 Task: Add an event with the title Second Client Appreciation Networking Event: Cocktail Reception and Relationship Building, date '2023/11/20', time 8:30 AM to 10:30 AMand add a description: Reviewing the creative elements of the campaign, such as visuals, copywriting, branding, and overall design. This involves evaluating their effectiveness in capturing attention, conveying the intended message, and creating a memorable brand impression., put the event into Green category . Add location for the event as: 987 Lalaria Beach, Skiathos, Greece, logged in from the account softage.10@softage.netand send the event invitation to softage.3@softage.net and softage.4@softage.net. Set a reminder for the event At time of event
Action: Mouse moved to (97, 124)
Screenshot: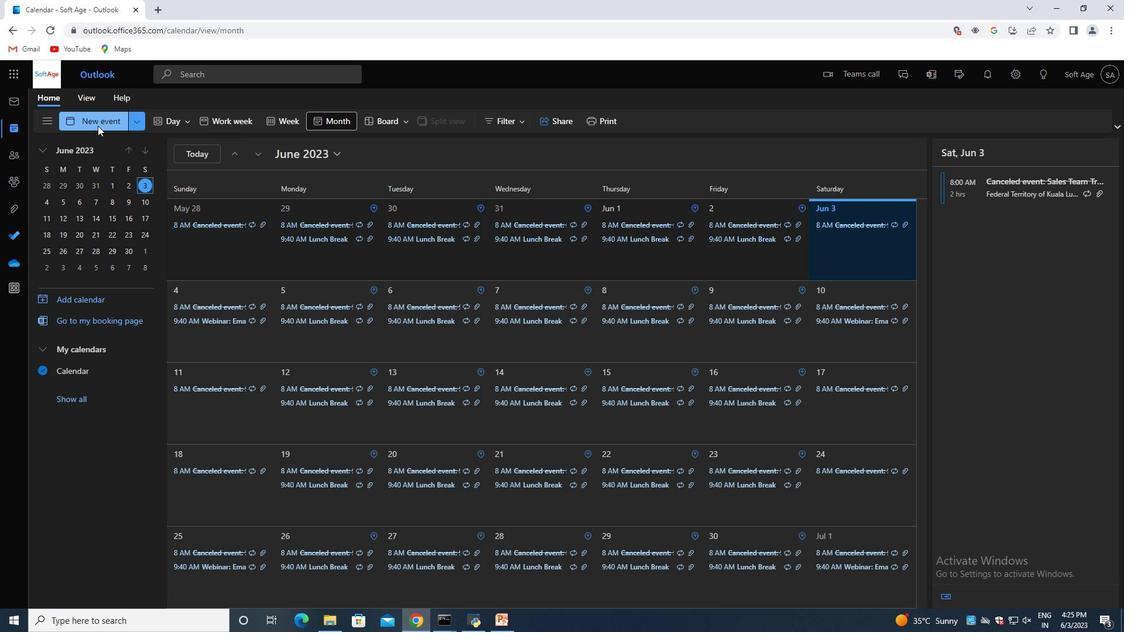 
Action: Mouse pressed left at (97, 124)
Screenshot: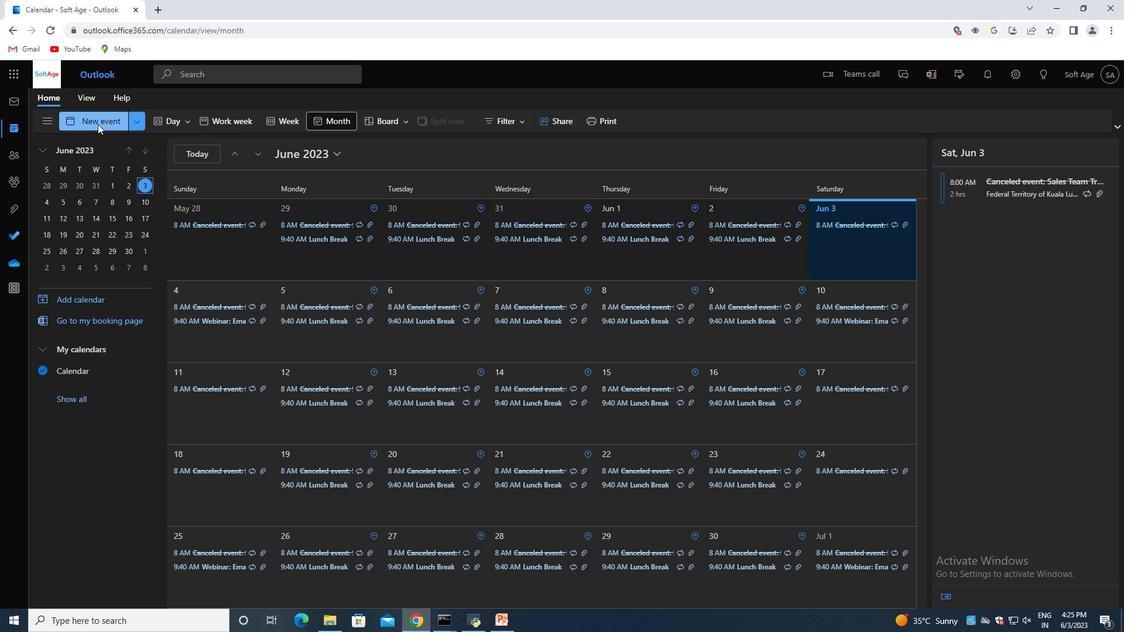
Action: Mouse moved to (297, 192)
Screenshot: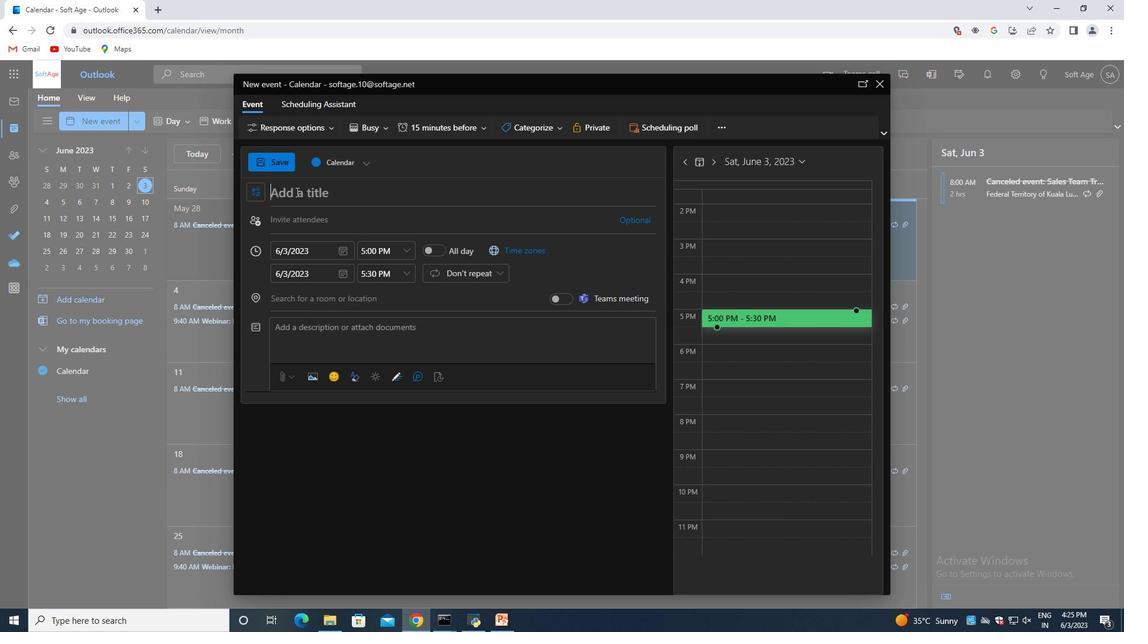 
Action: Mouse pressed left at (297, 192)
Screenshot: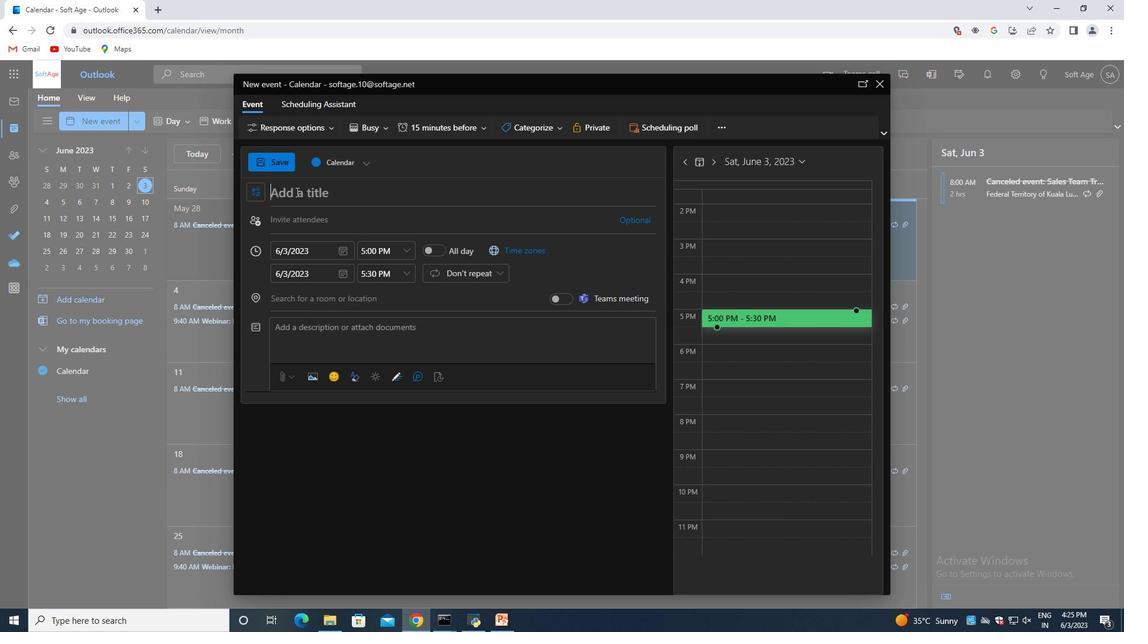 
Action: Key pressed <Key.shift>Second<Key.space><Key.shift><Key.shift>Client<Key.space><Key.shift>Appreciation<Key.space><Key.shift>Networking<Key.space><Key.shift><Key.shift><Key.shift>Event<Key.shift_r>:<Key.space><Key.shift>Cocktail<Key.space><Key.shift>Reception<Key.space>and<Key.space><Key.shift>Relationship<Key.space><Key.shift>Building
Screenshot: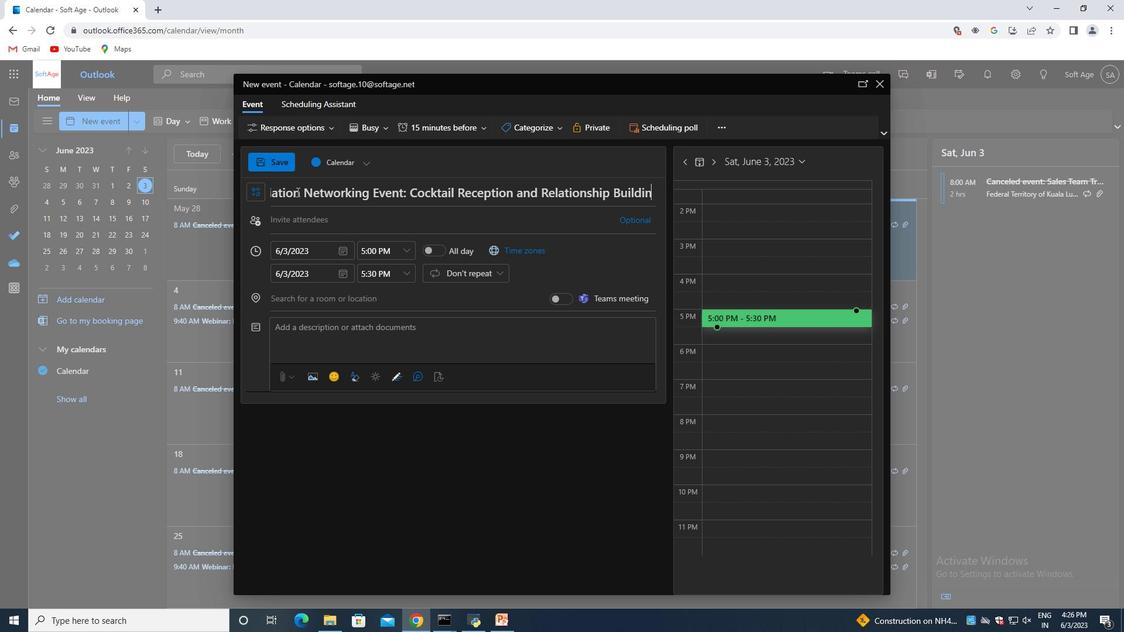 
Action: Mouse moved to (343, 252)
Screenshot: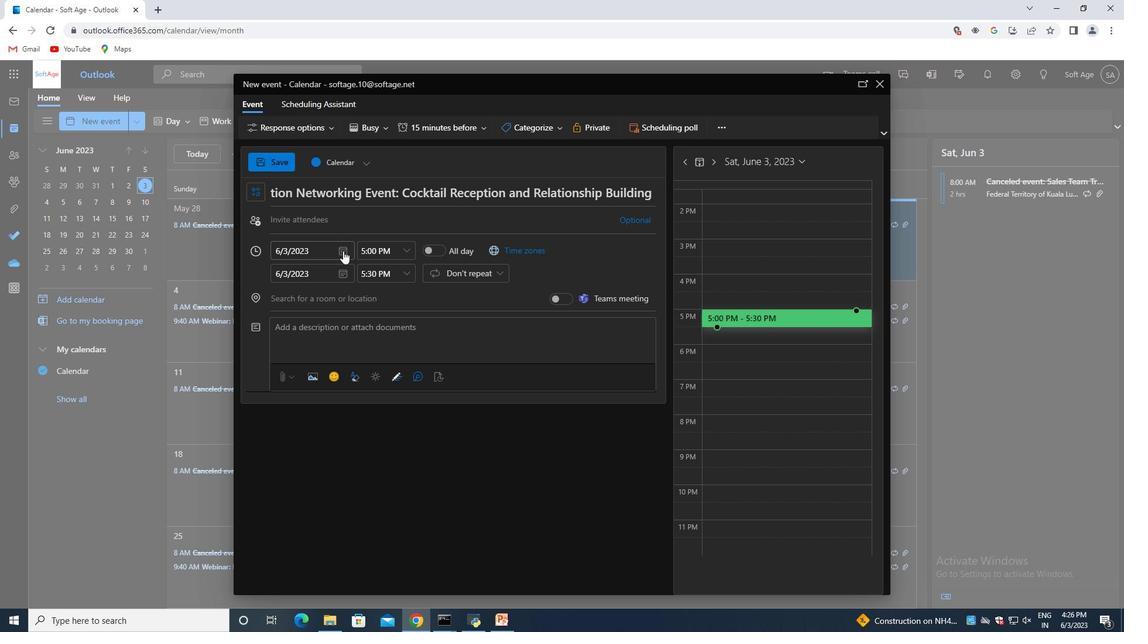 
Action: Mouse pressed left at (343, 252)
Screenshot: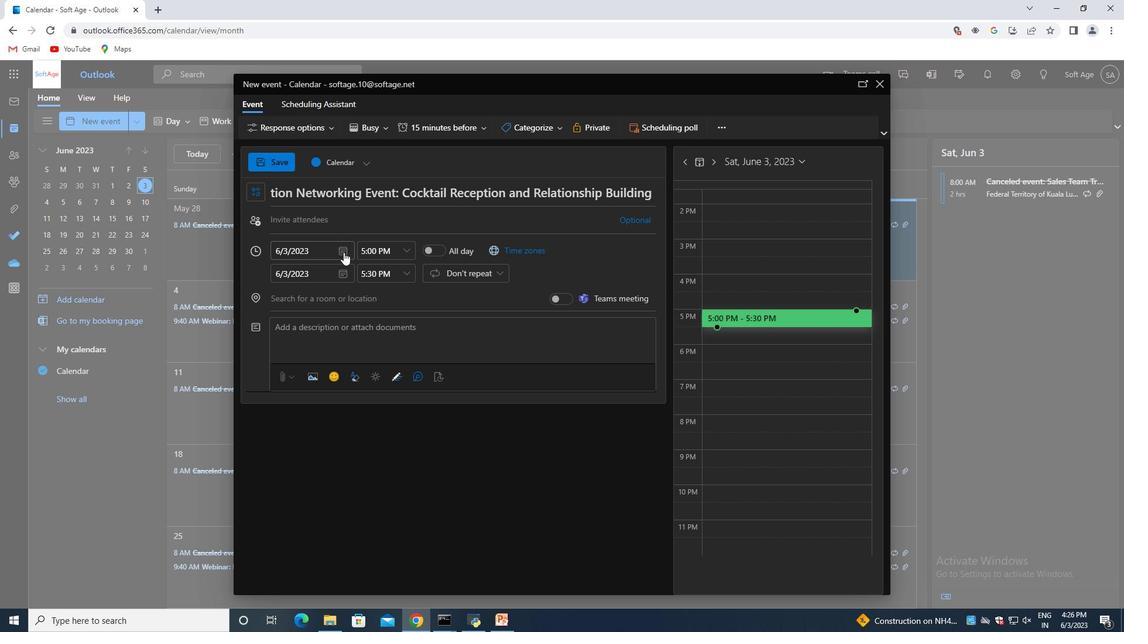 
Action: Mouse moved to (386, 274)
Screenshot: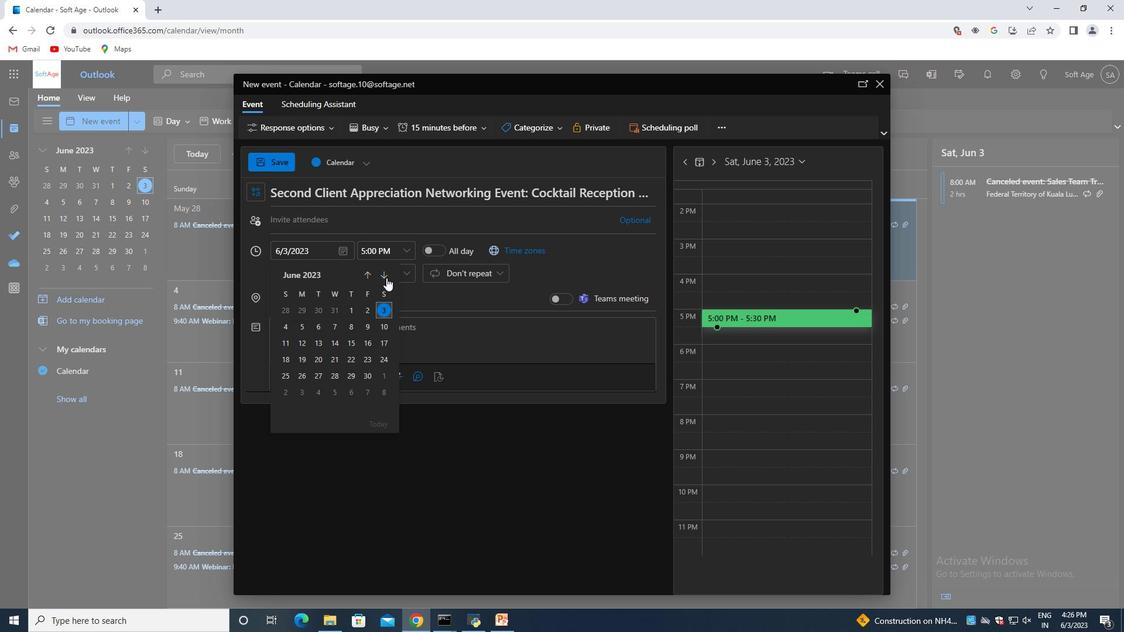 
Action: Mouse pressed left at (386, 274)
Screenshot: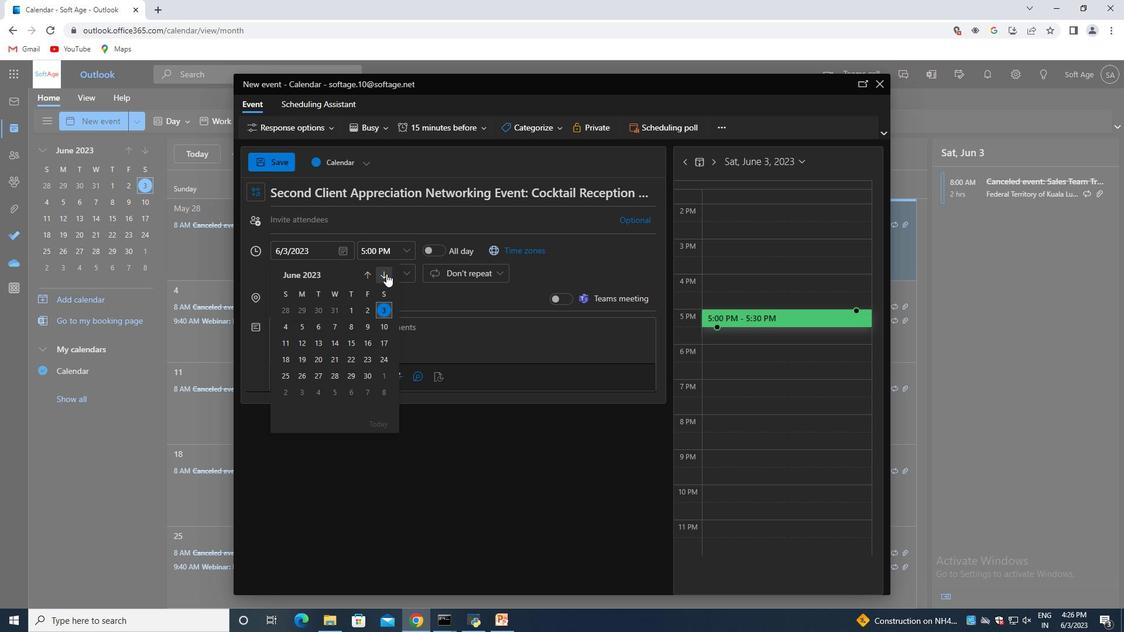 
Action: Mouse pressed left at (386, 274)
Screenshot: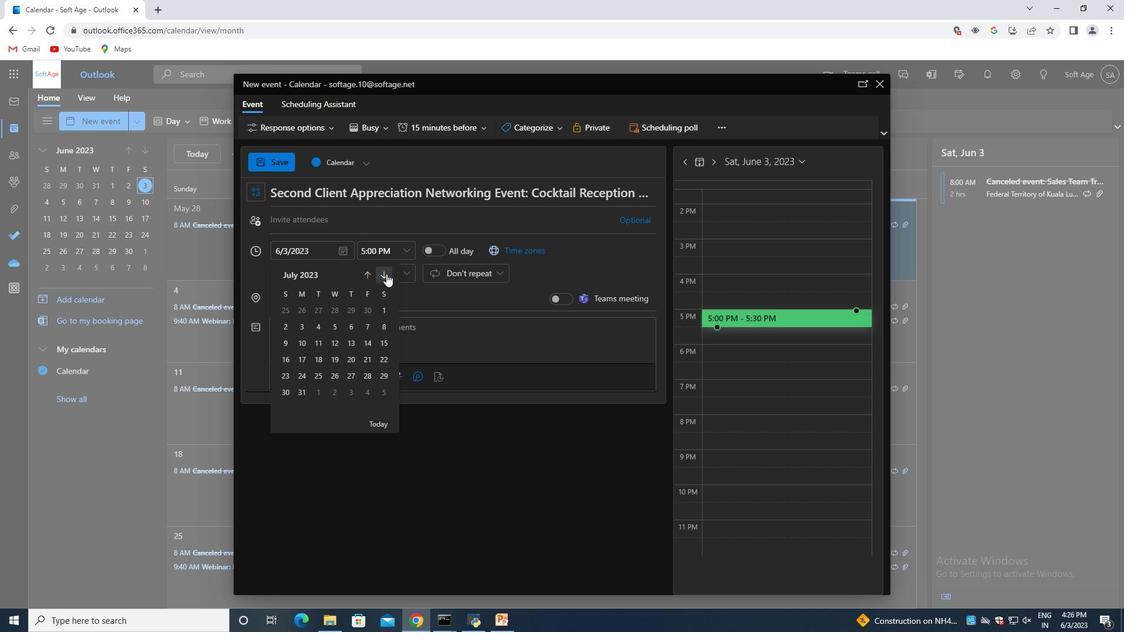 
Action: Mouse pressed left at (386, 274)
Screenshot: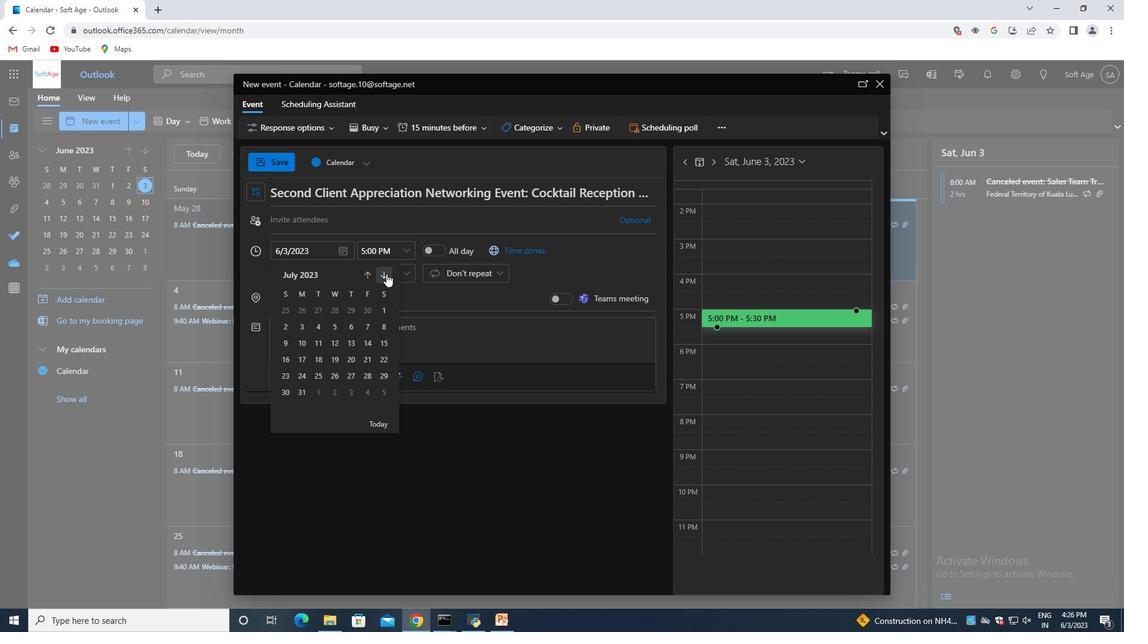 
Action: Mouse pressed left at (386, 274)
Screenshot: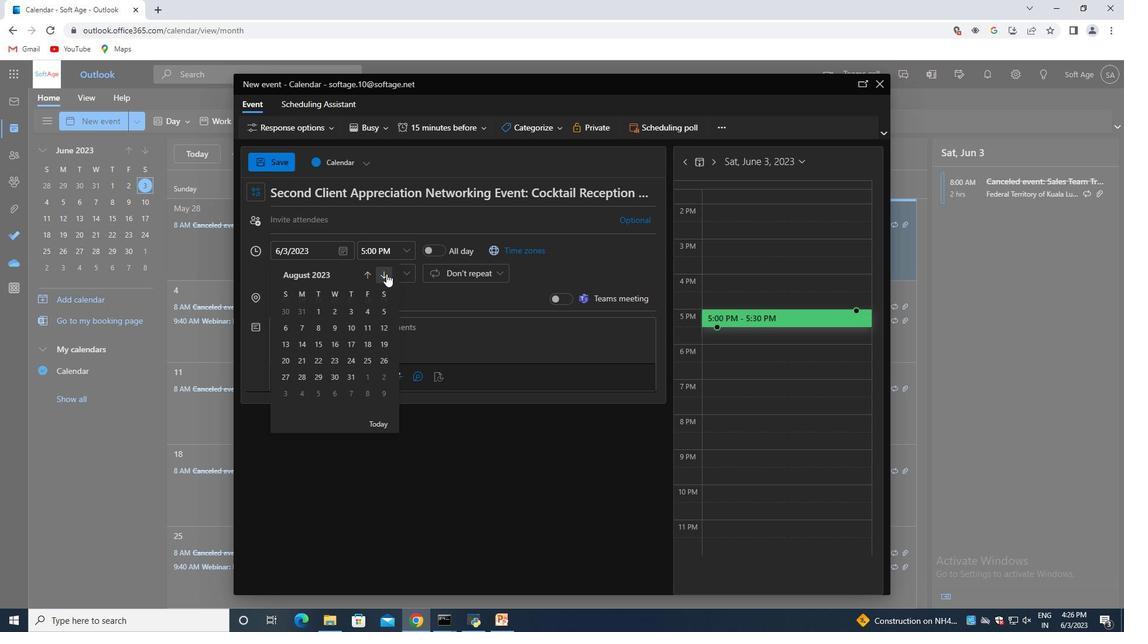 
Action: Mouse pressed left at (386, 274)
Screenshot: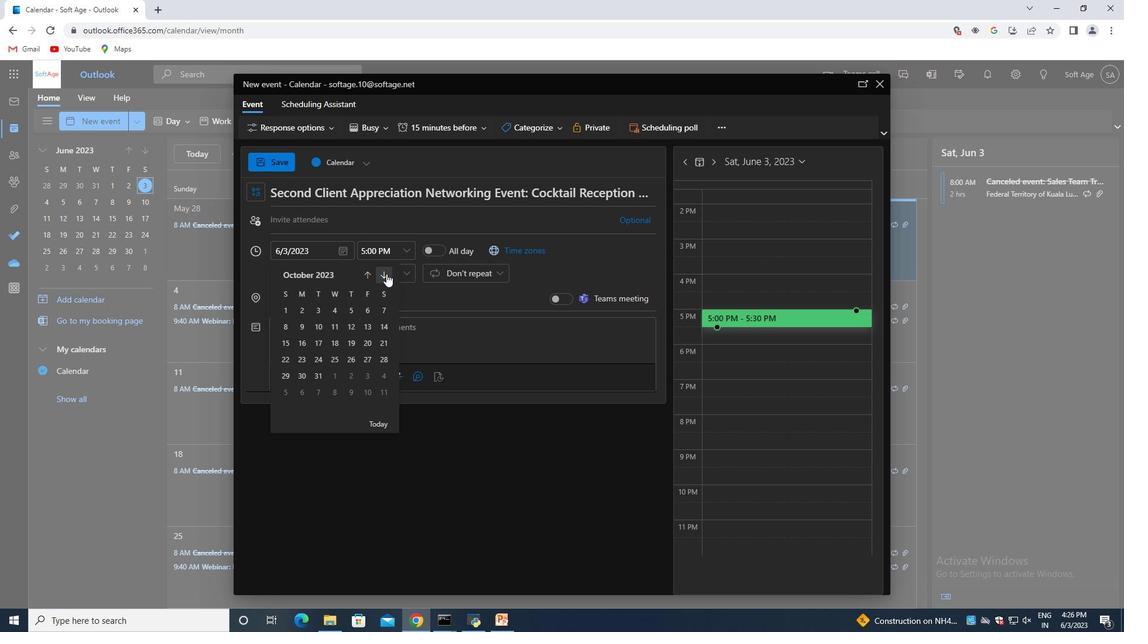 
Action: Mouse moved to (304, 363)
Screenshot: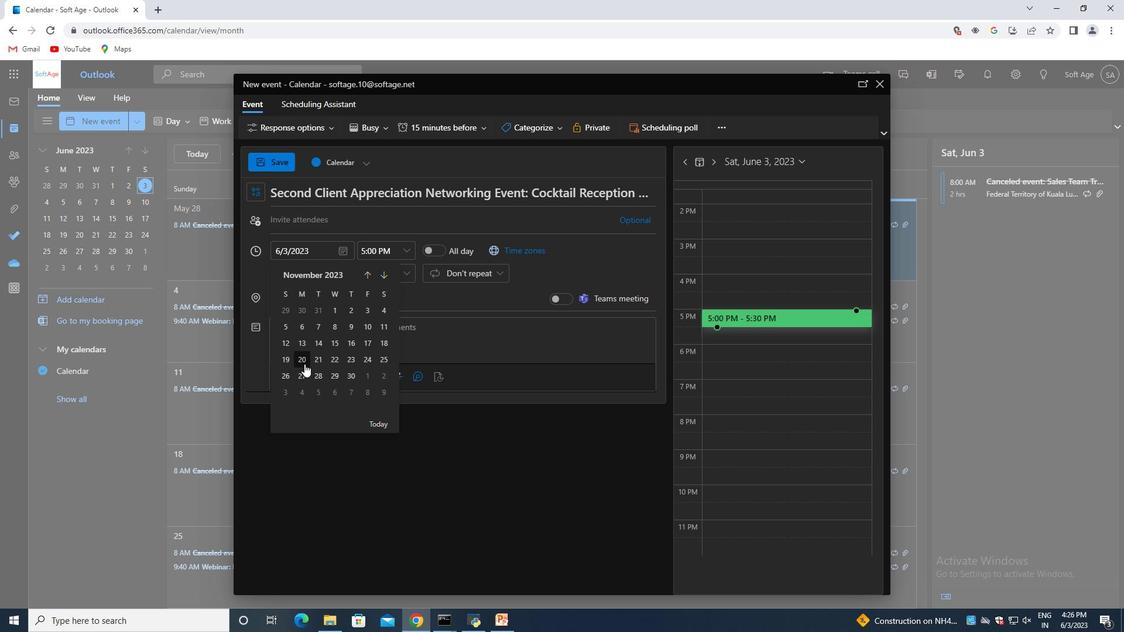 
Action: Mouse pressed left at (304, 363)
Screenshot: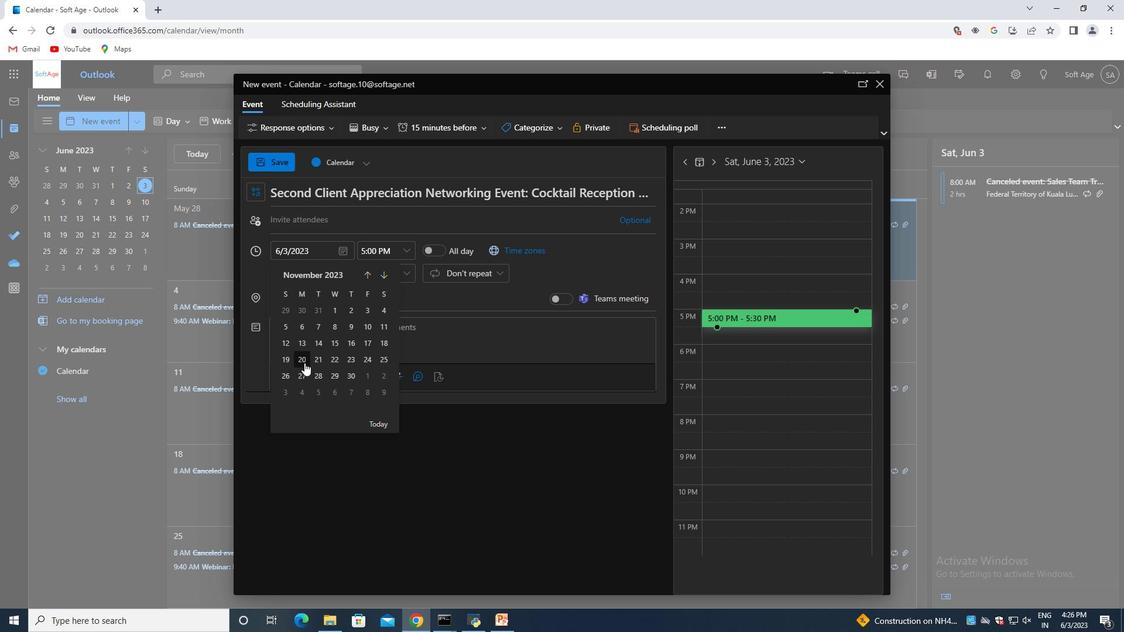 
Action: Mouse moved to (404, 253)
Screenshot: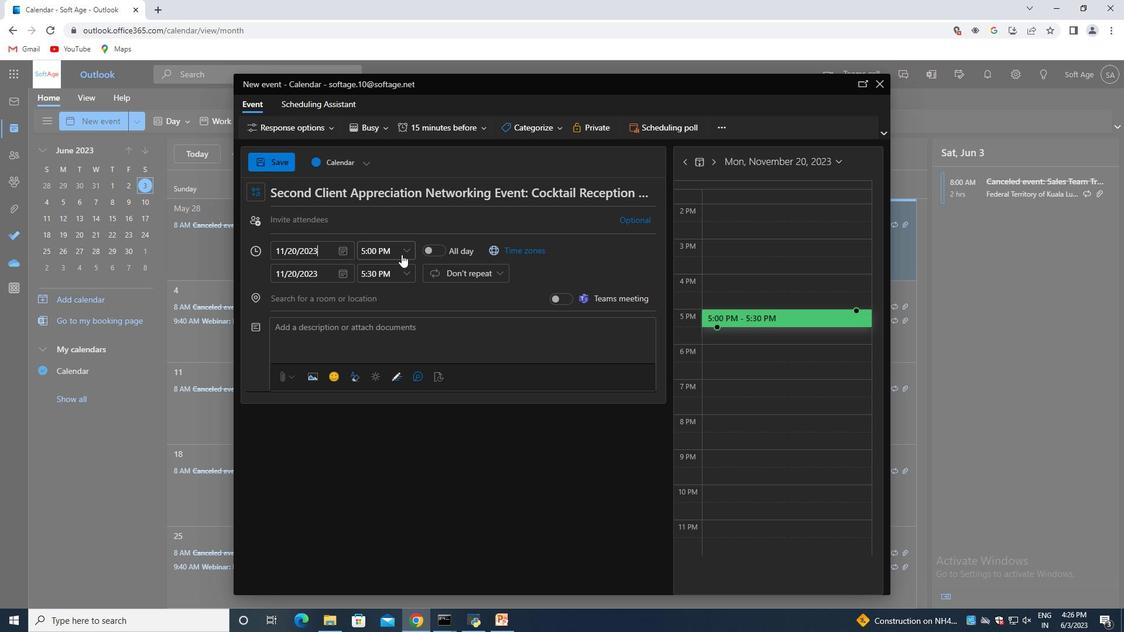 
Action: Mouse pressed left at (404, 253)
Screenshot: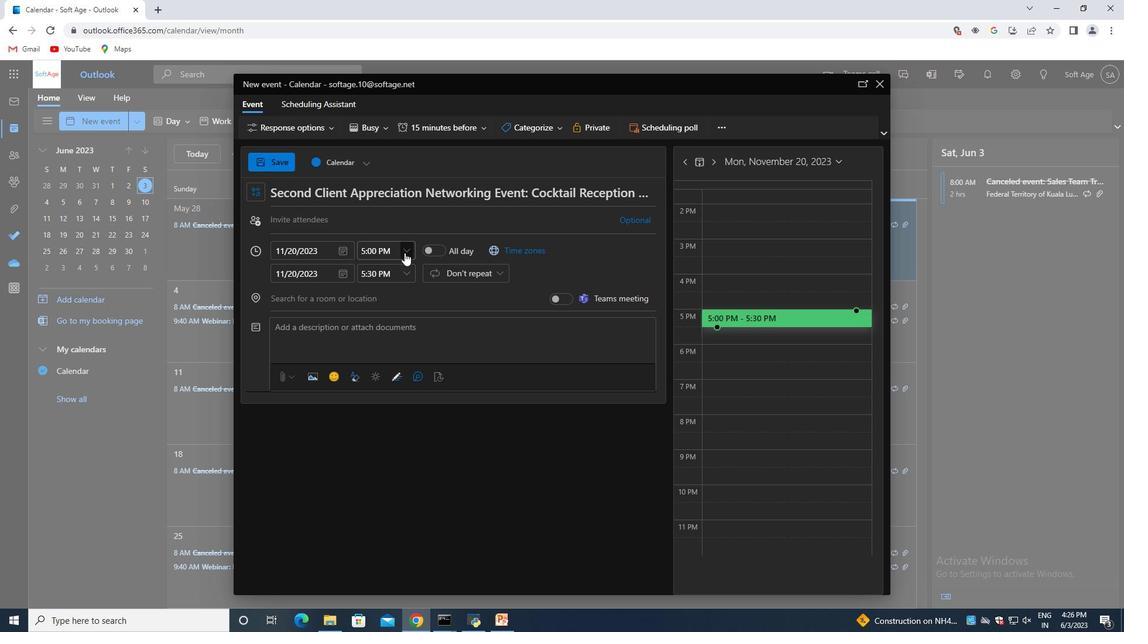 
Action: Mouse moved to (408, 308)
Screenshot: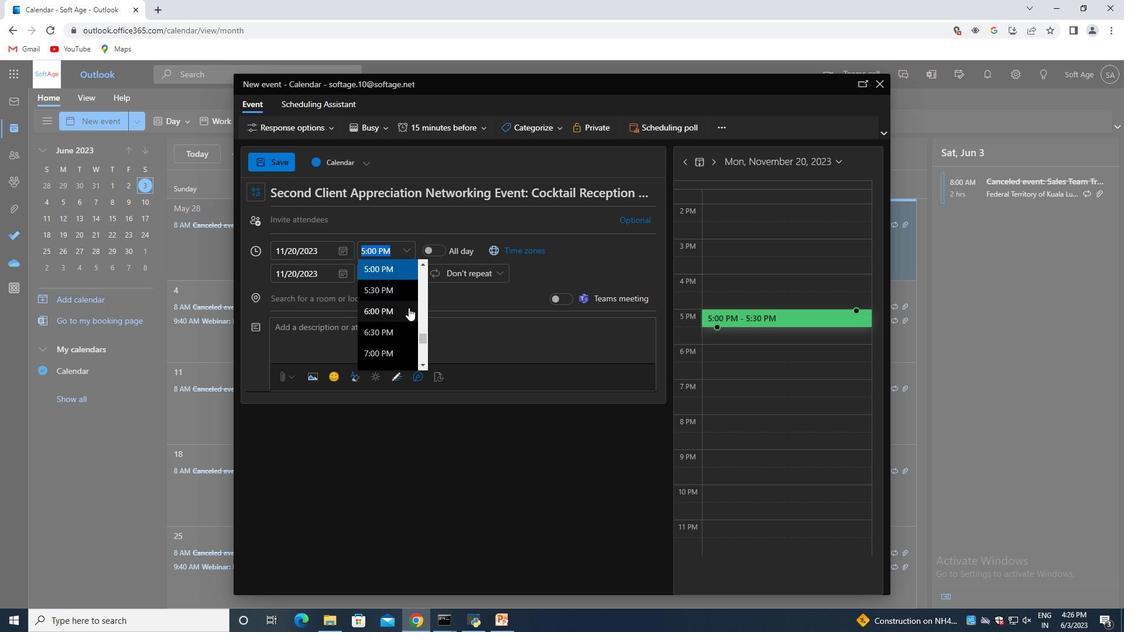 
Action: Mouse scrolled (408, 308) with delta (0, 0)
Screenshot: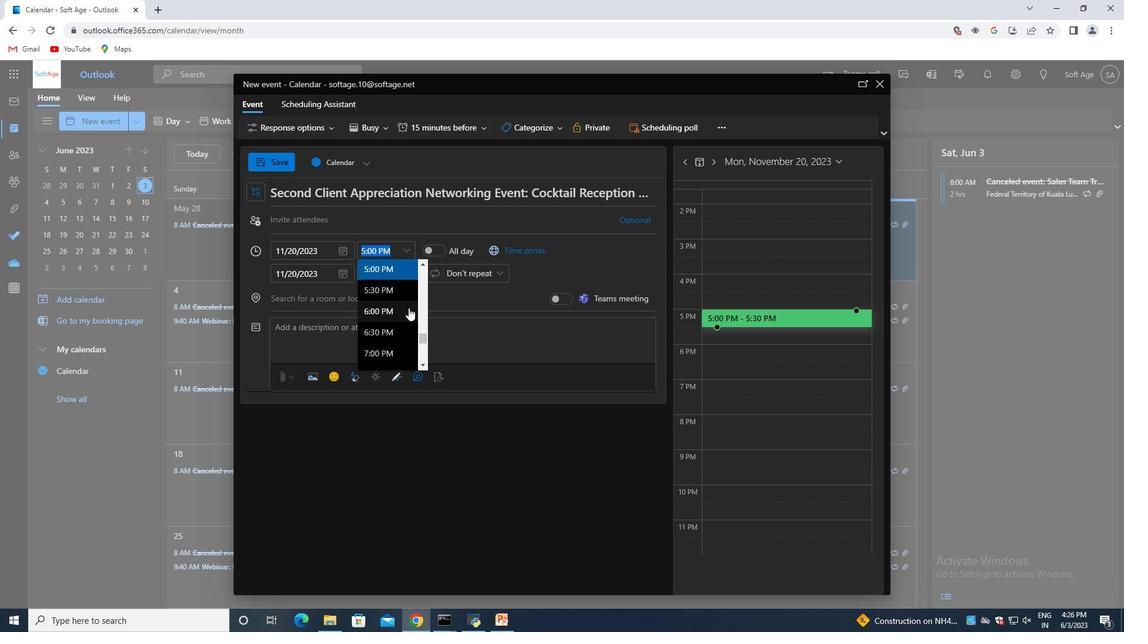 
Action: Mouse scrolled (408, 308) with delta (0, 0)
Screenshot: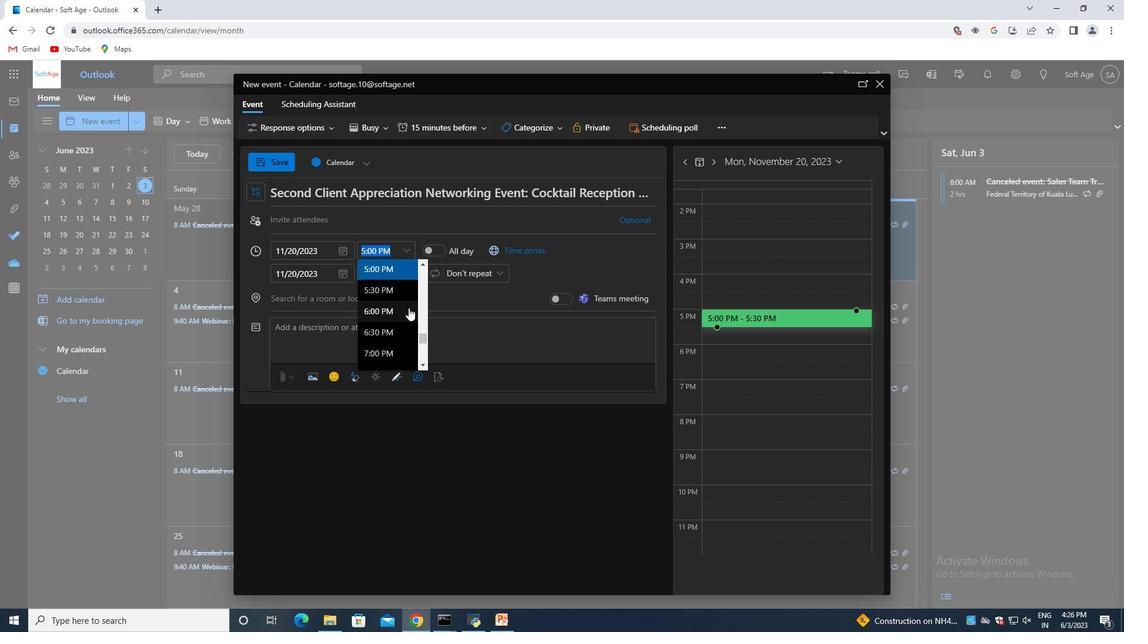 
Action: Mouse scrolled (408, 308) with delta (0, 0)
Screenshot: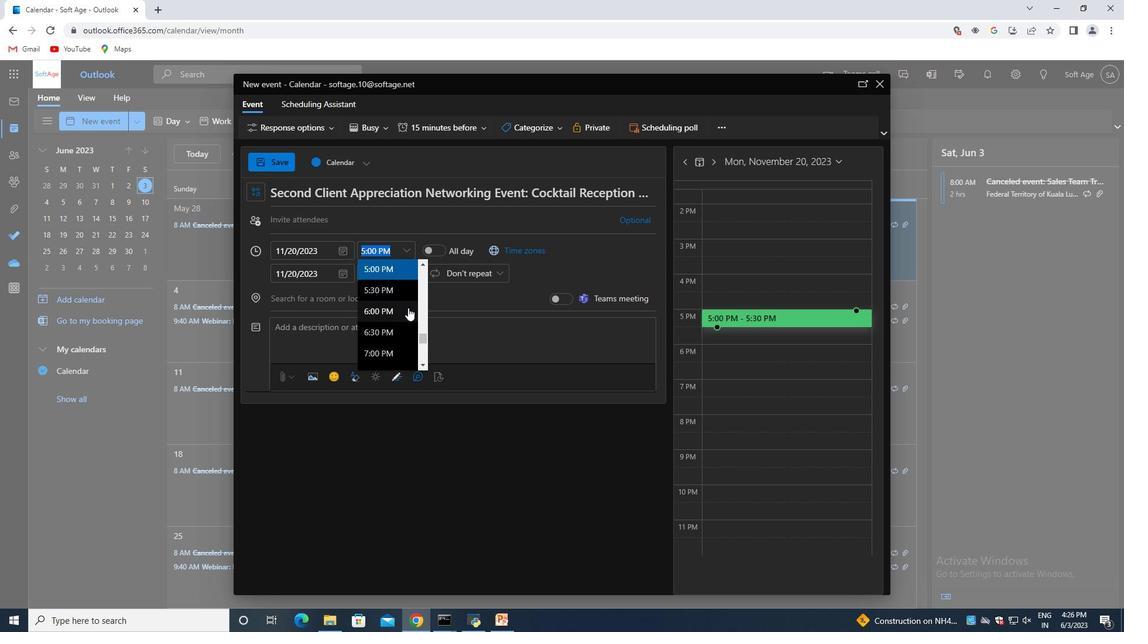 
Action: Mouse moved to (375, 299)
Screenshot: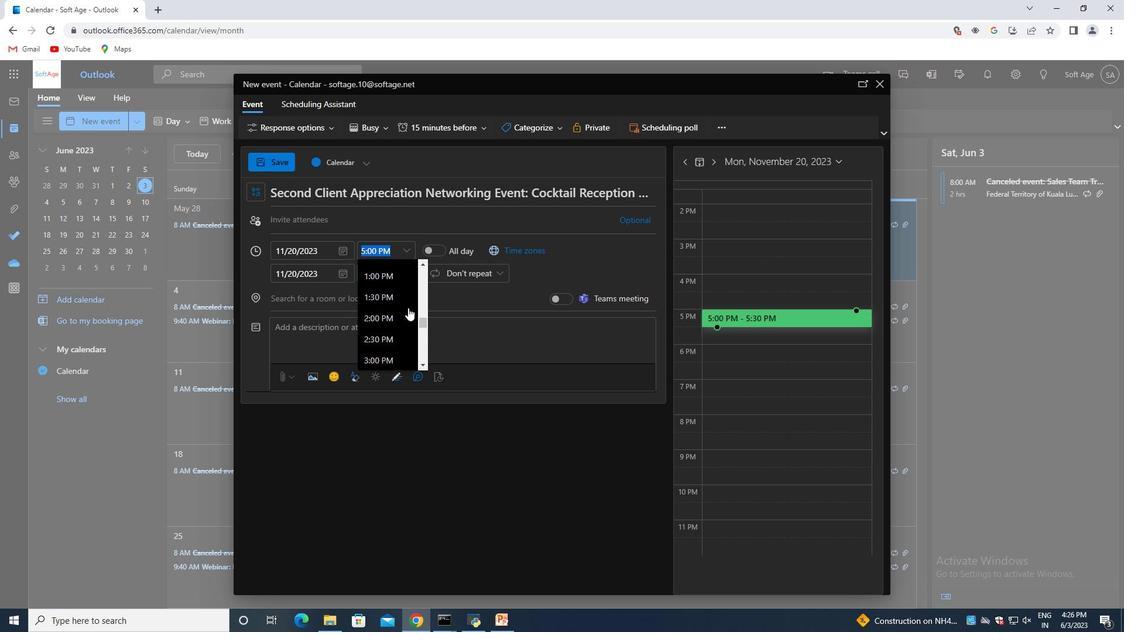 
Action: Mouse scrolled (375, 299) with delta (0, 0)
Screenshot: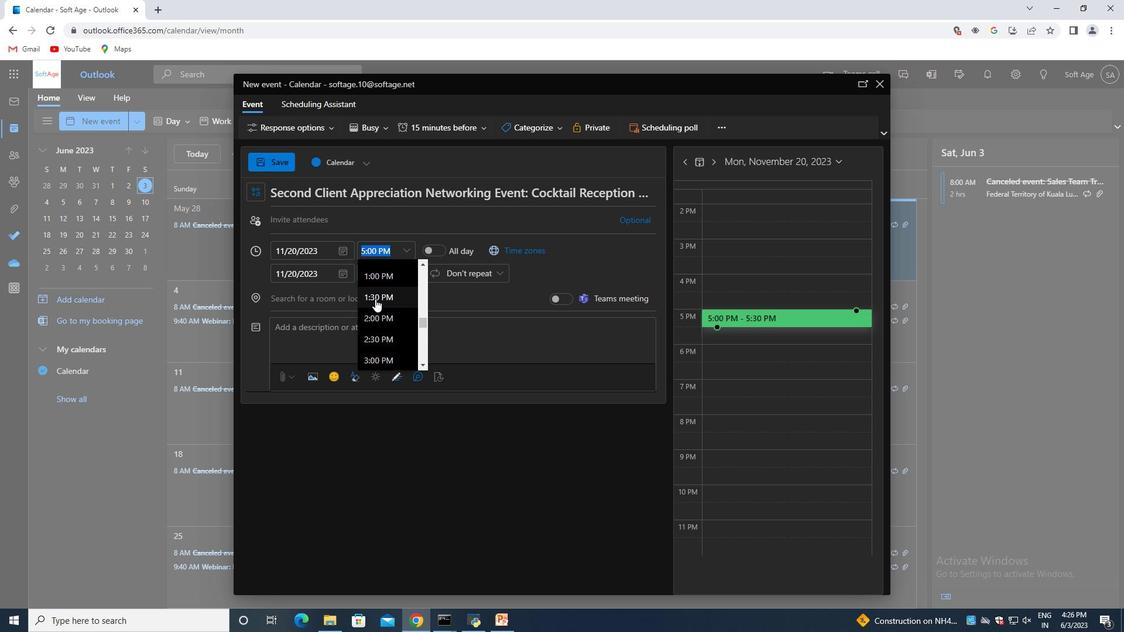 
Action: Mouse scrolled (375, 299) with delta (0, 0)
Screenshot: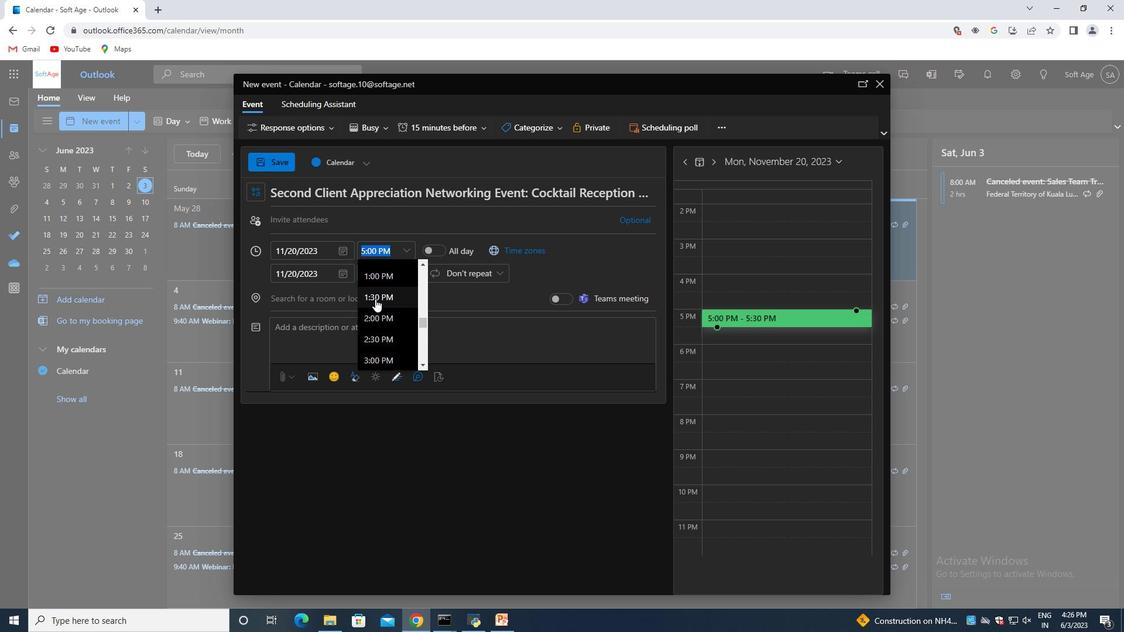 
Action: Mouse scrolled (375, 299) with delta (0, 0)
Screenshot: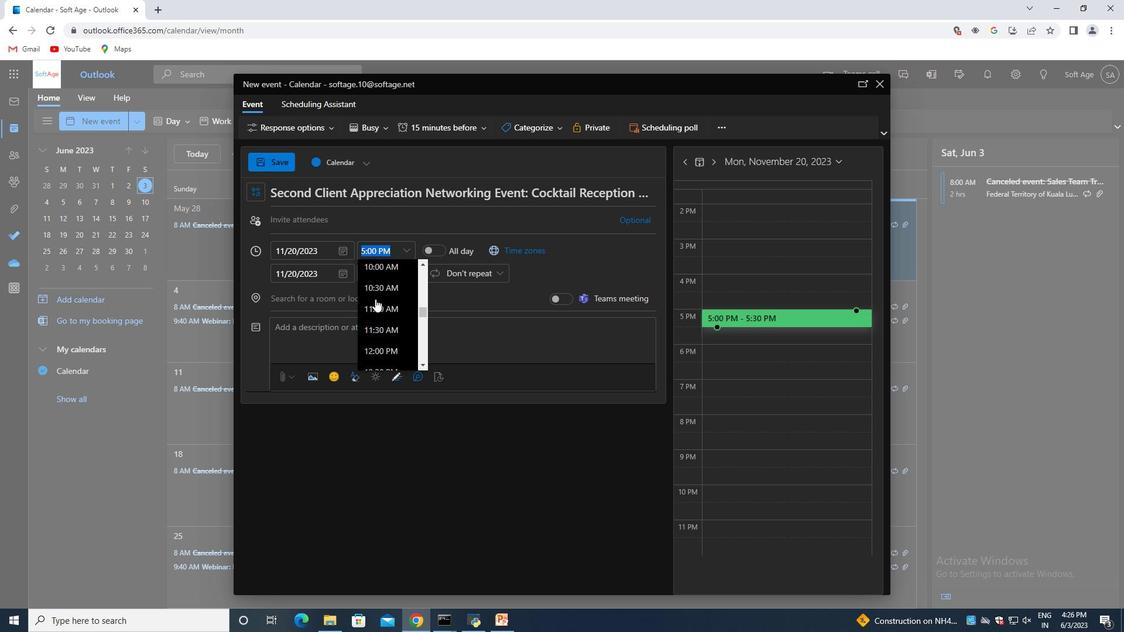
Action: Mouse scrolled (375, 299) with delta (0, 0)
Screenshot: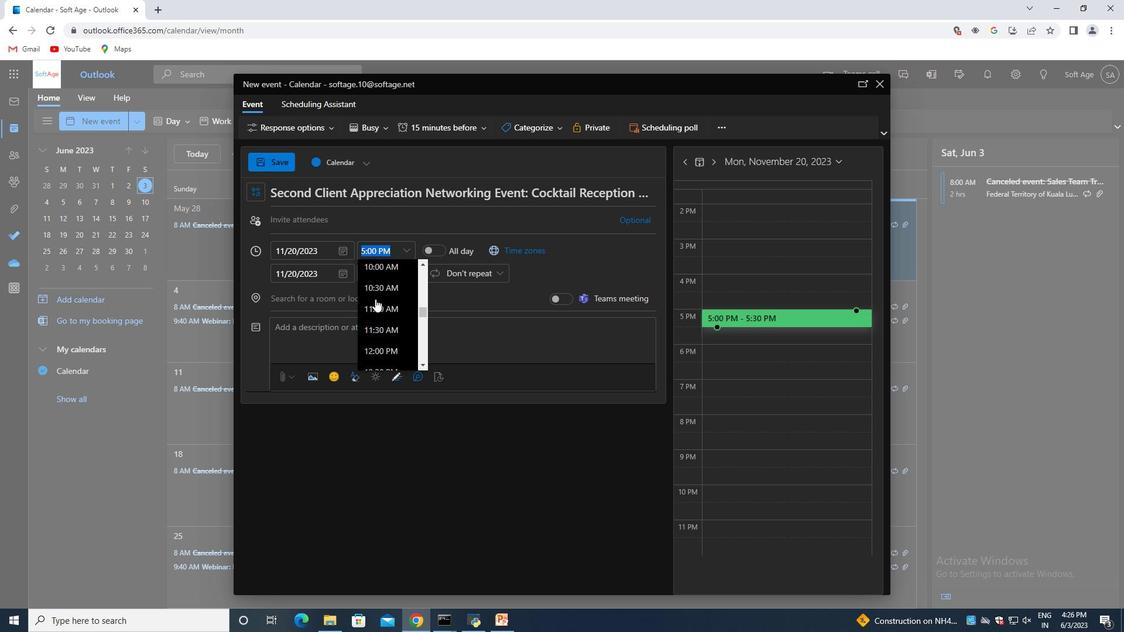 
Action: Mouse scrolled (375, 299) with delta (0, 0)
Screenshot: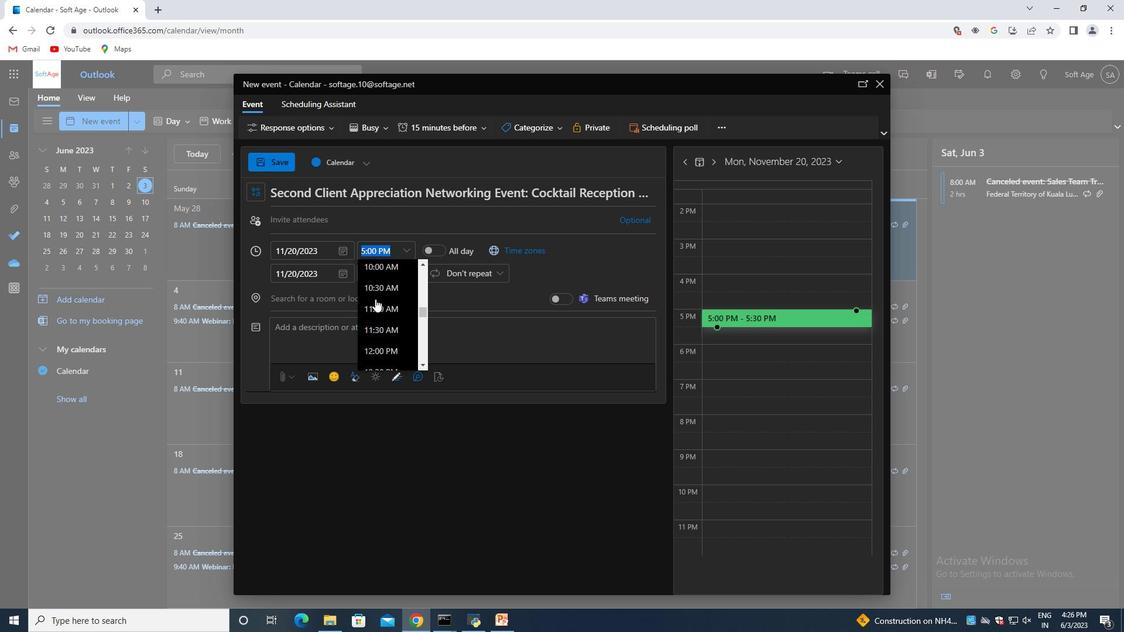 
Action: Mouse moved to (375, 299)
Screenshot: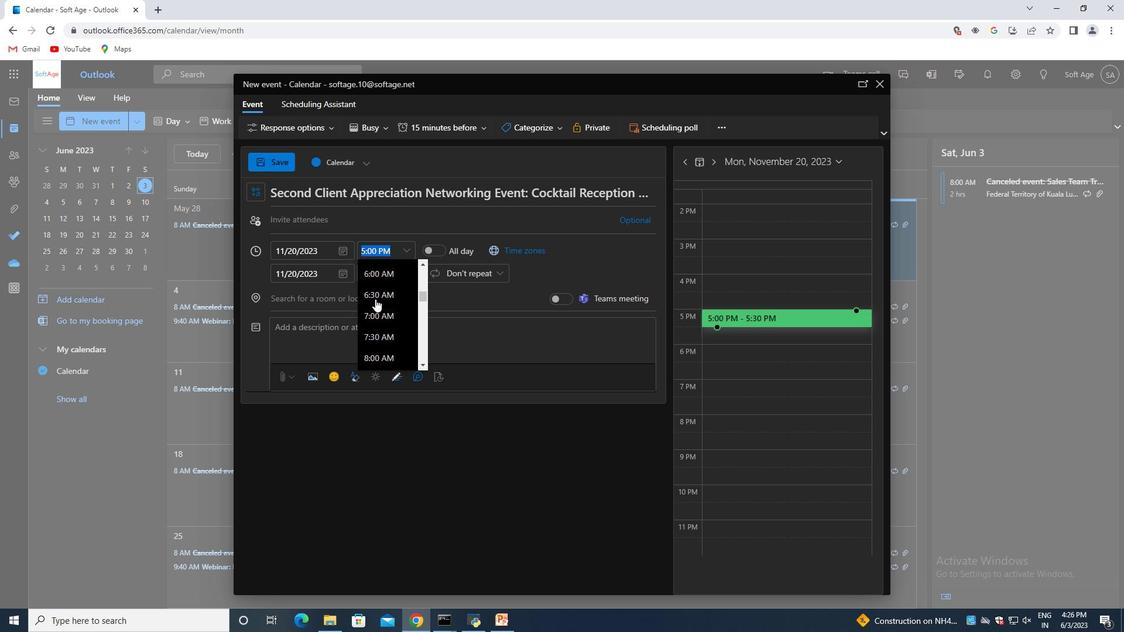 
Action: Mouse scrolled (375, 299) with delta (0, 0)
Screenshot: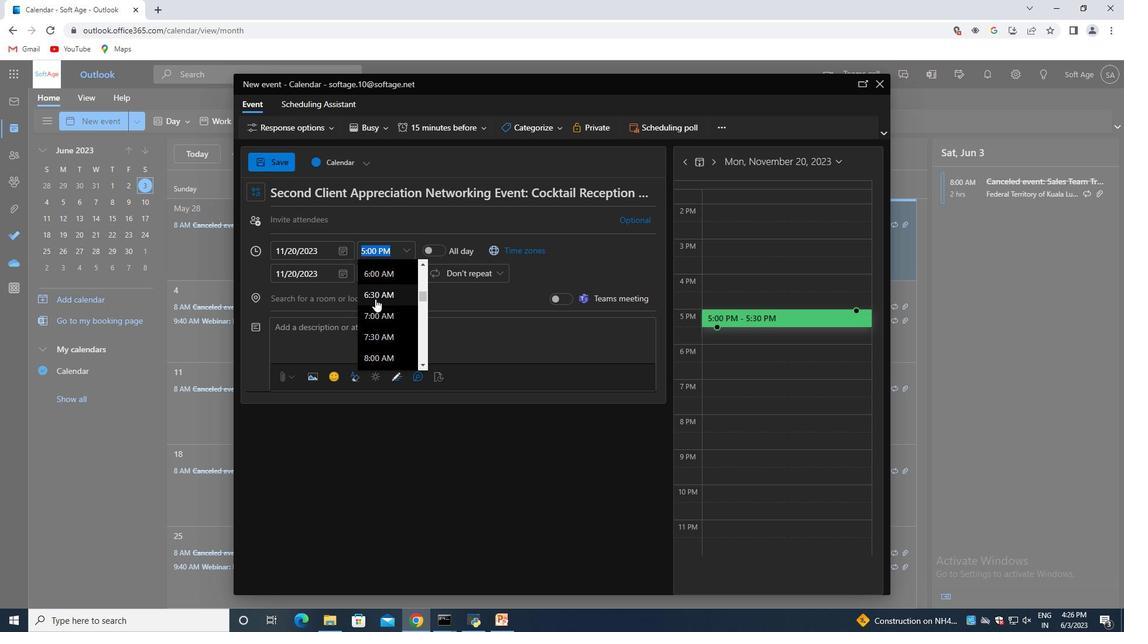 
Action: Mouse scrolled (375, 298) with delta (0, 0)
Screenshot: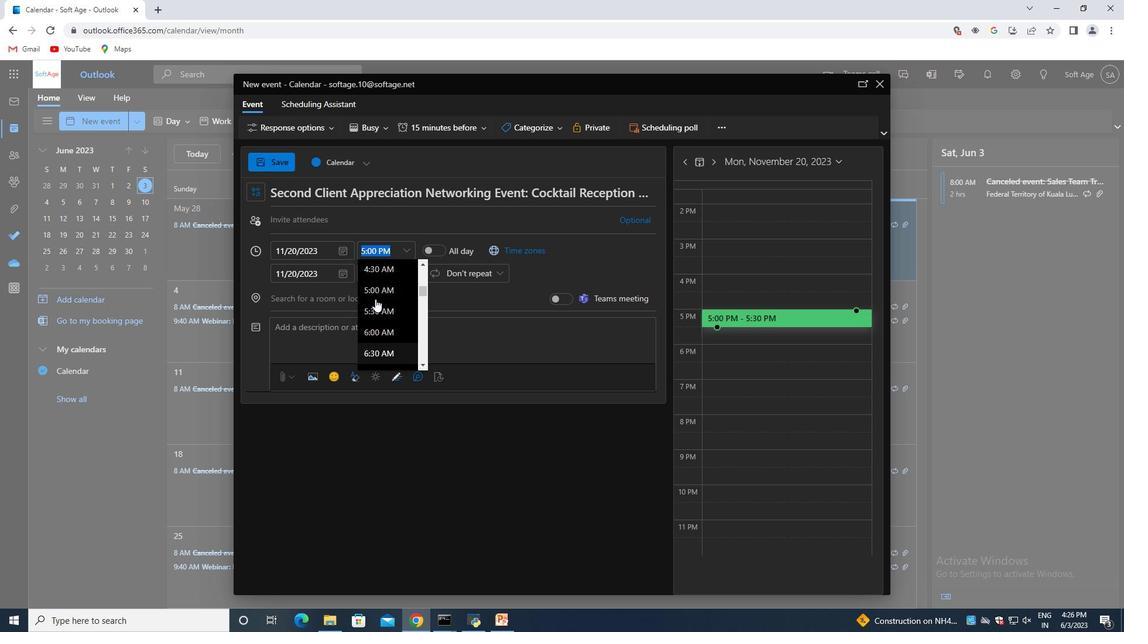 
Action: Mouse scrolled (375, 298) with delta (0, 0)
Screenshot: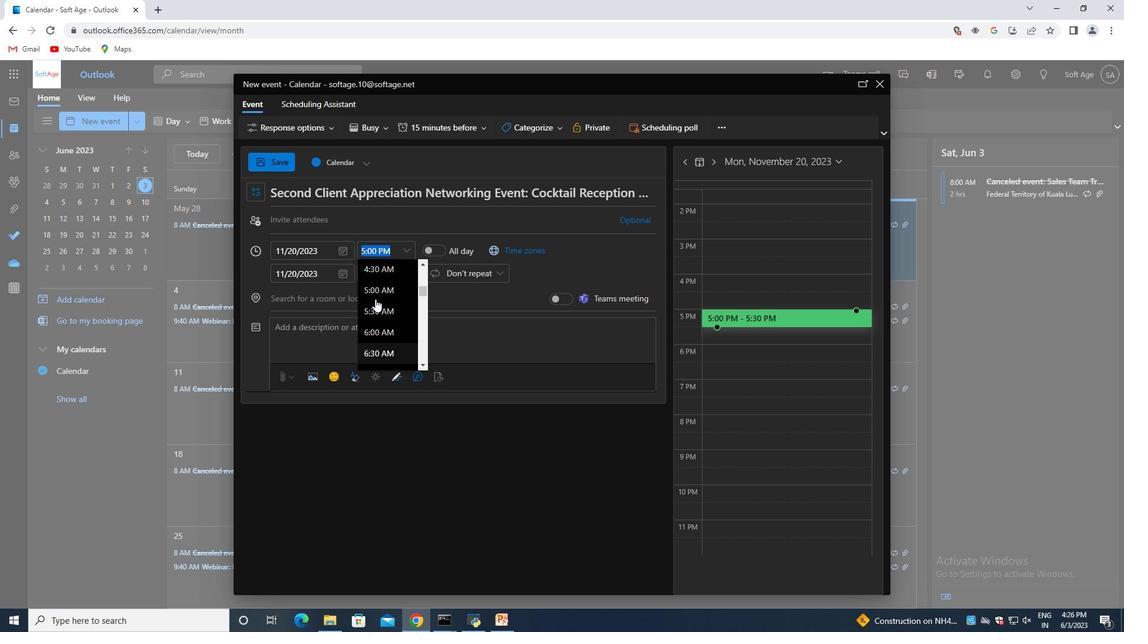 
Action: Mouse scrolled (375, 298) with delta (0, 0)
Screenshot: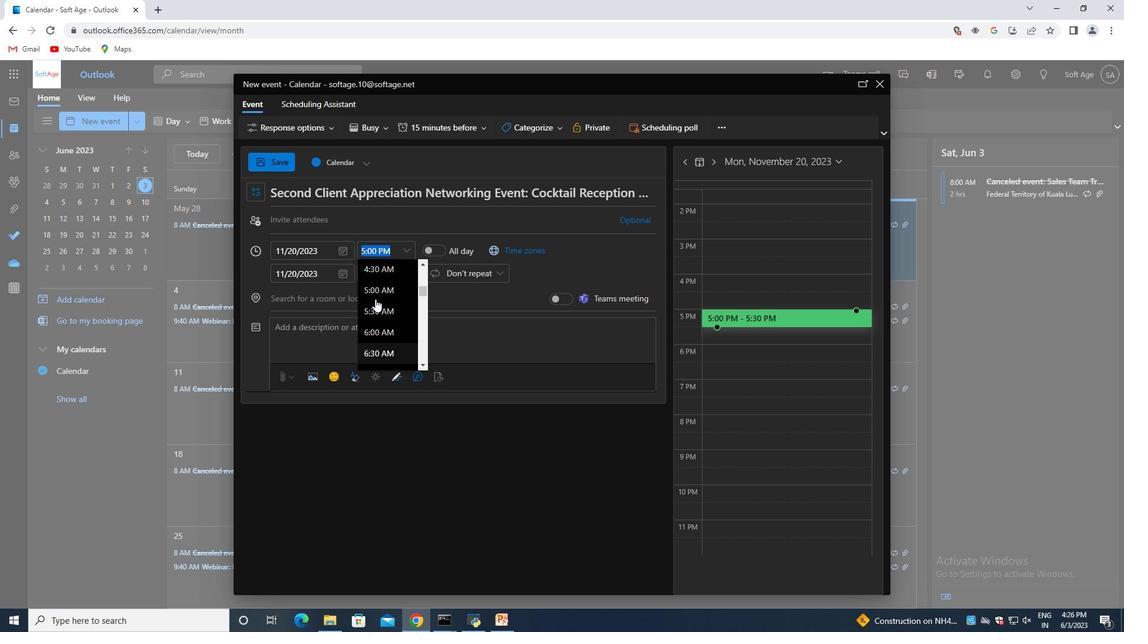 
Action: Mouse moved to (377, 292)
Screenshot: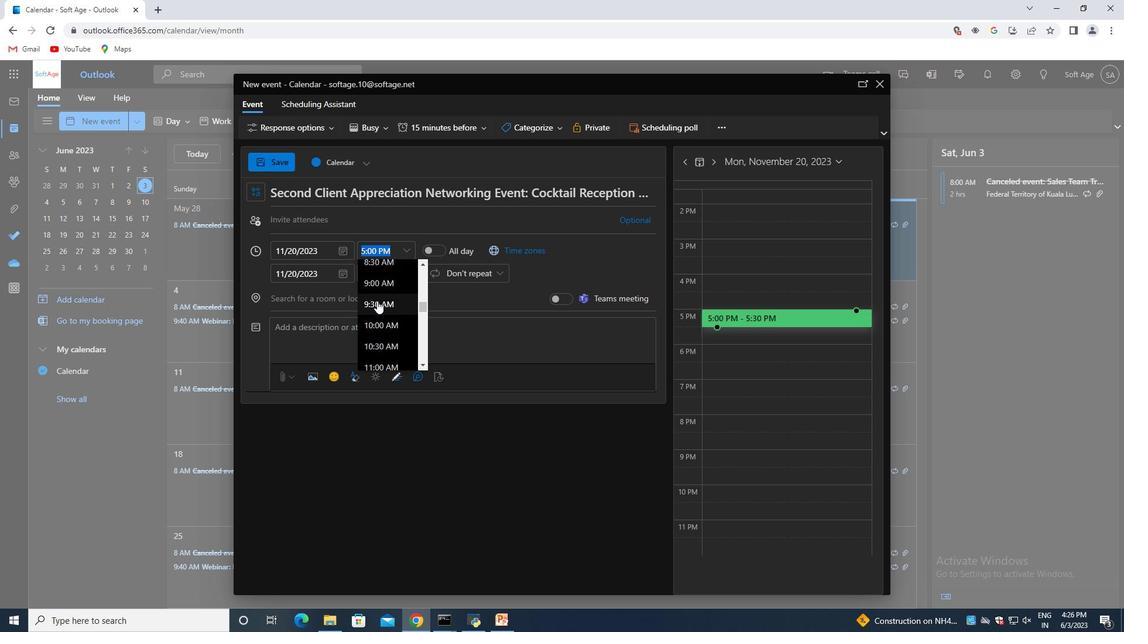 
Action: Mouse scrolled (377, 292) with delta (0, 0)
Screenshot: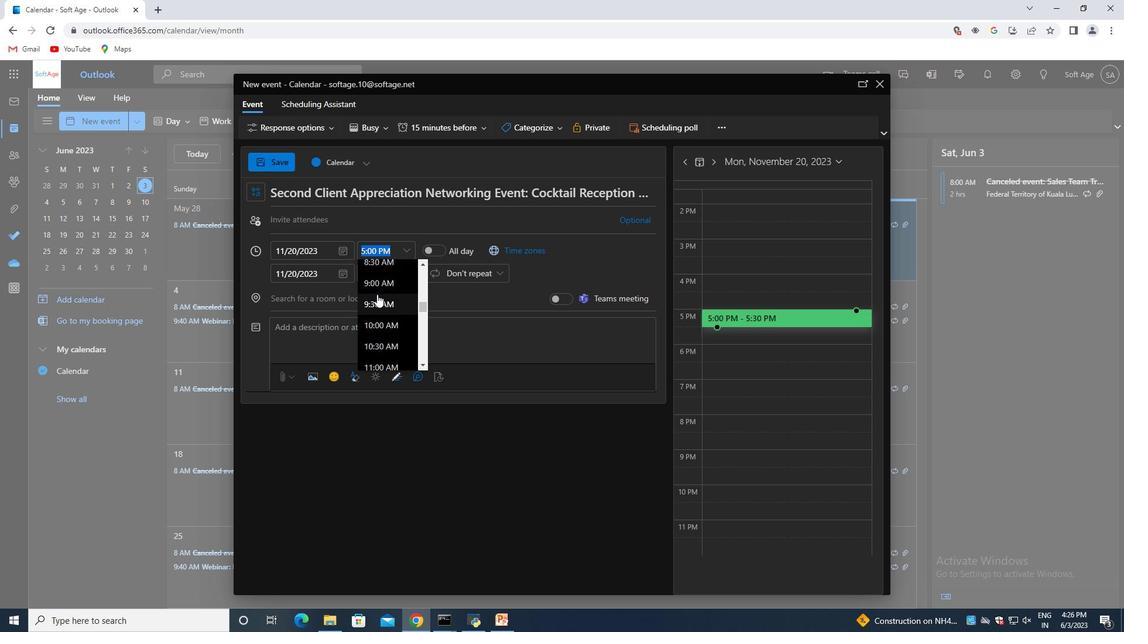 
Action: Mouse moved to (372, 319)
Screenshot: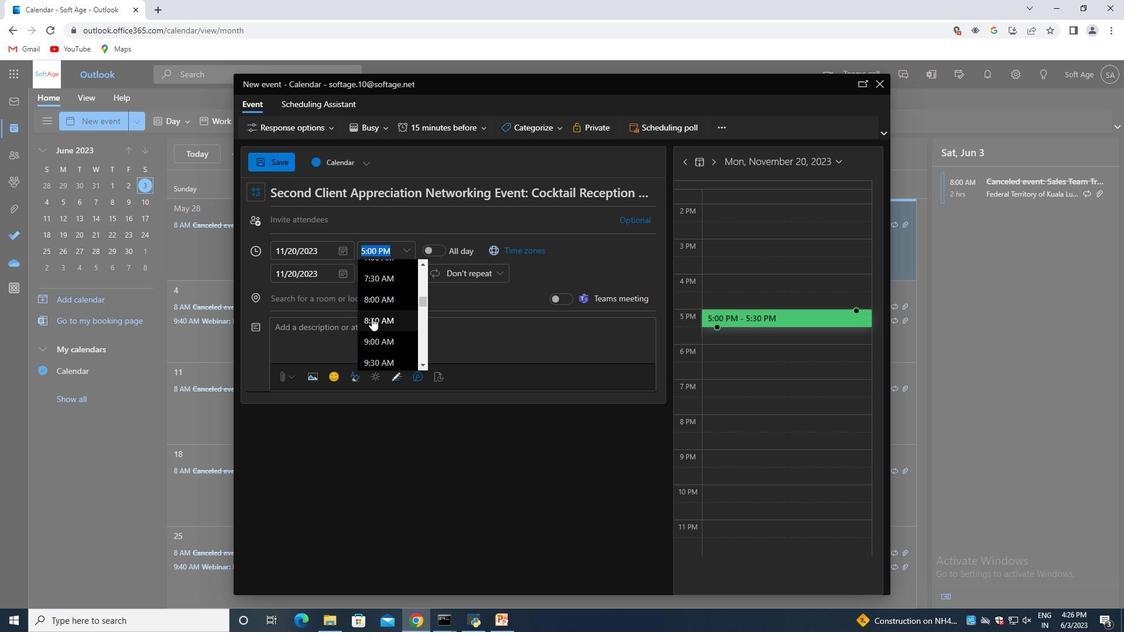 
Action: Mouse pressed left at (372, 319)
Screenshot: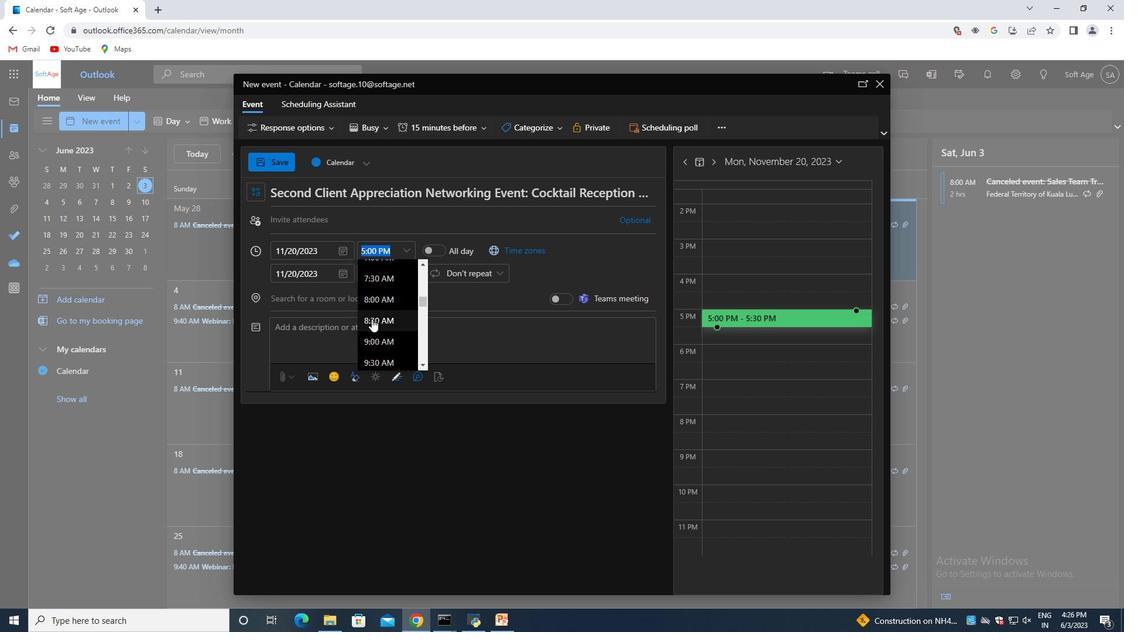 
Action: Mouse moved to (408, 275)
Screenshot: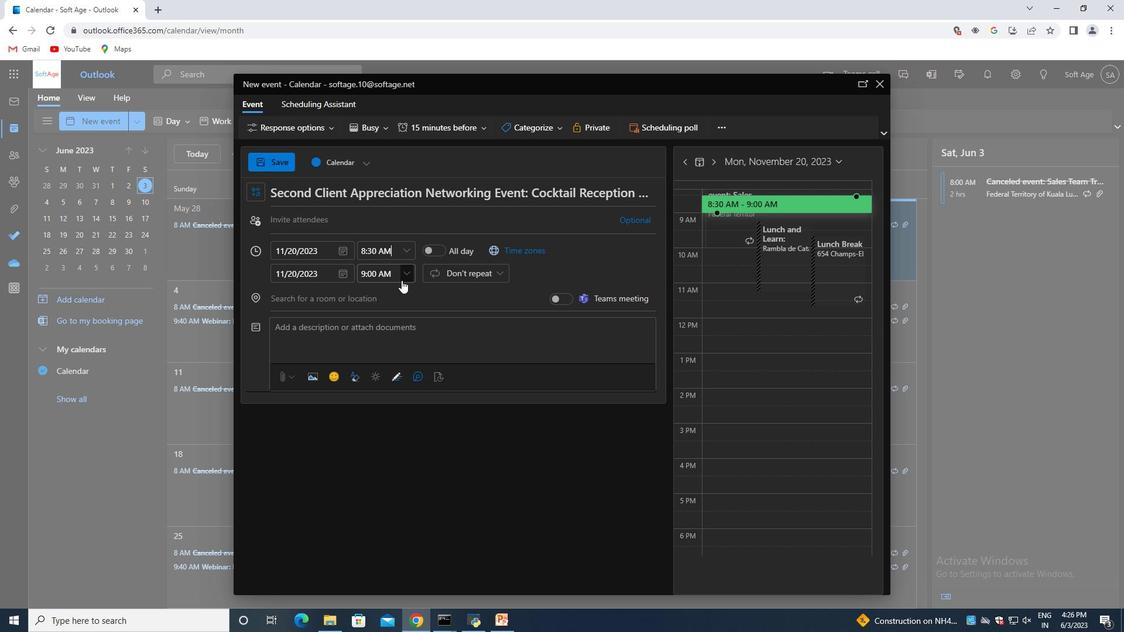 
Action: Mouse pressed left at (408, 275)
Screenshot: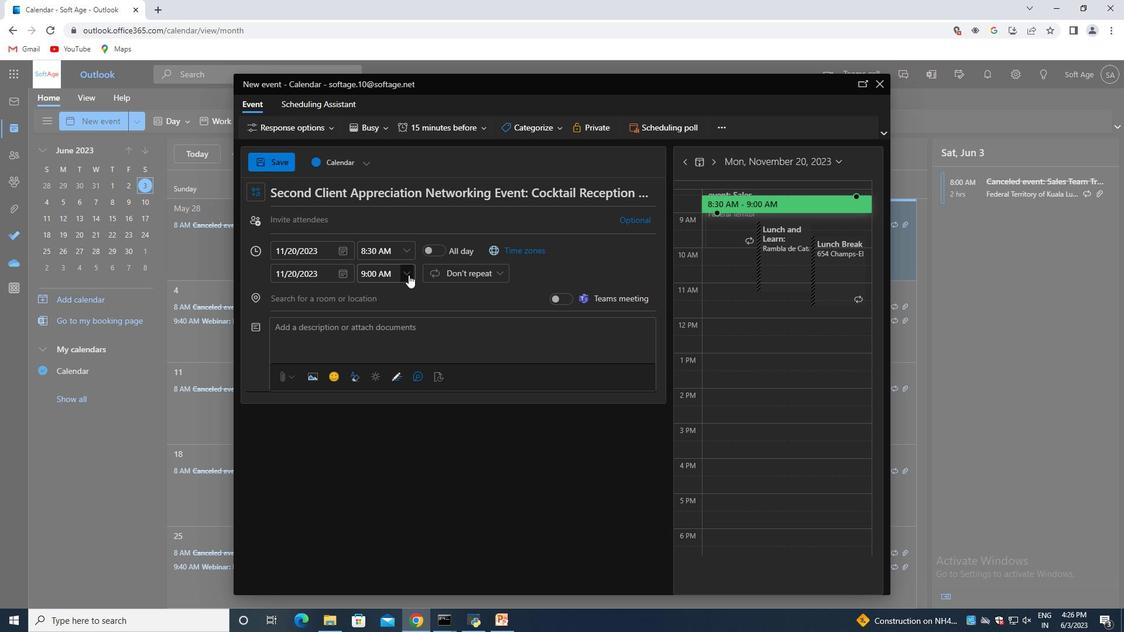 
Action: Mouse moved to (393, 352)
Screenshot: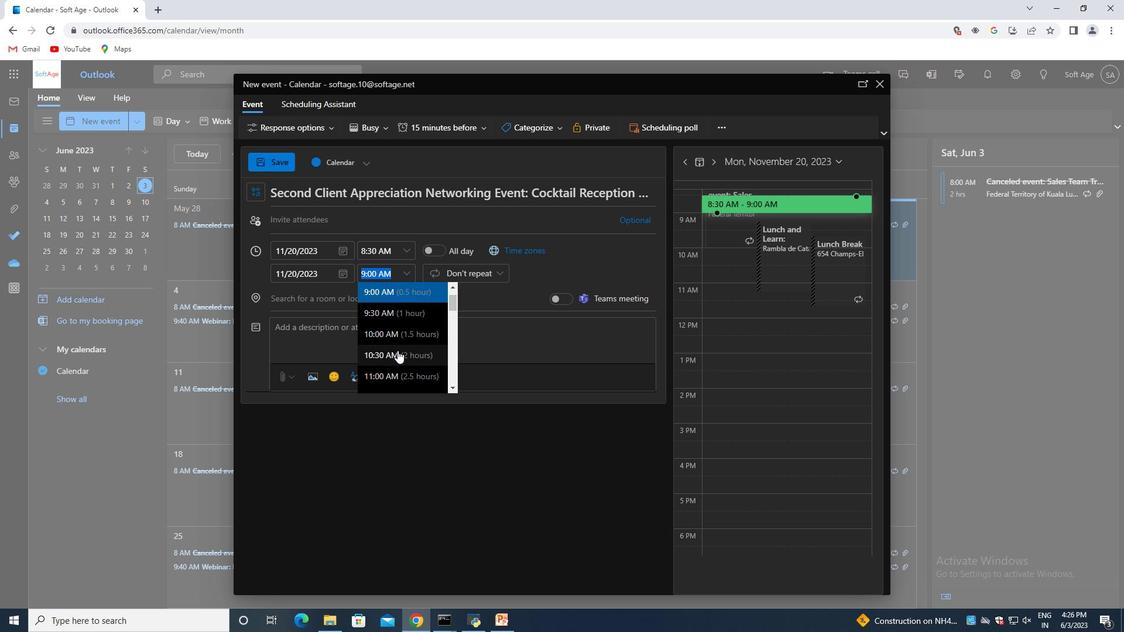 
Action: Mouse pressed left at (393, 352)
Screenshot: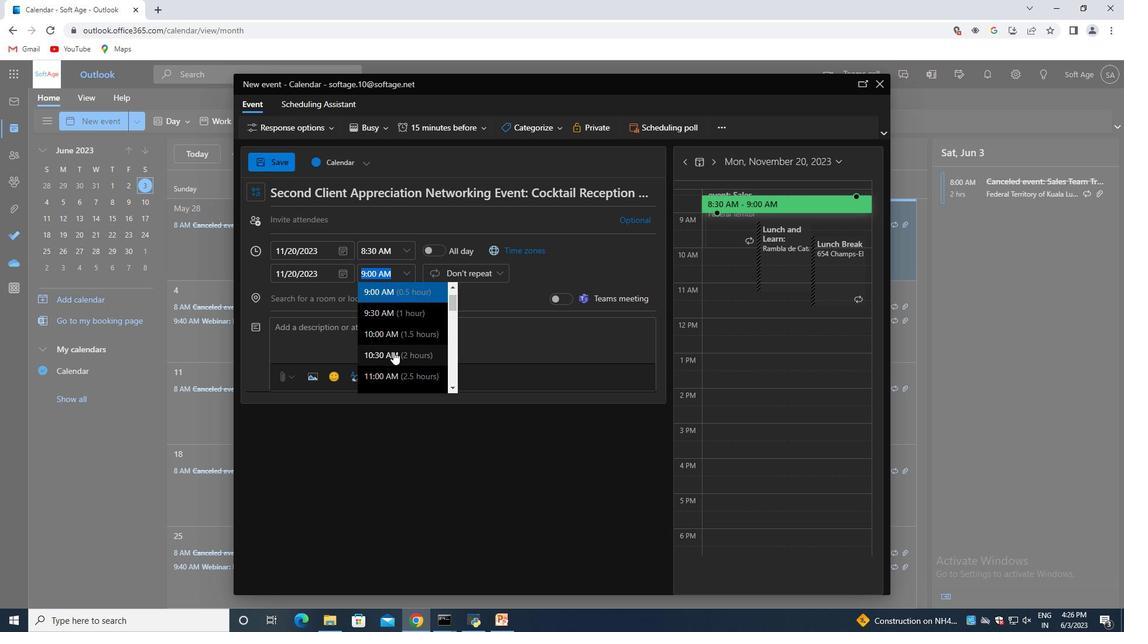 
Action: Mouse moved to (407, 330)
Screenshot: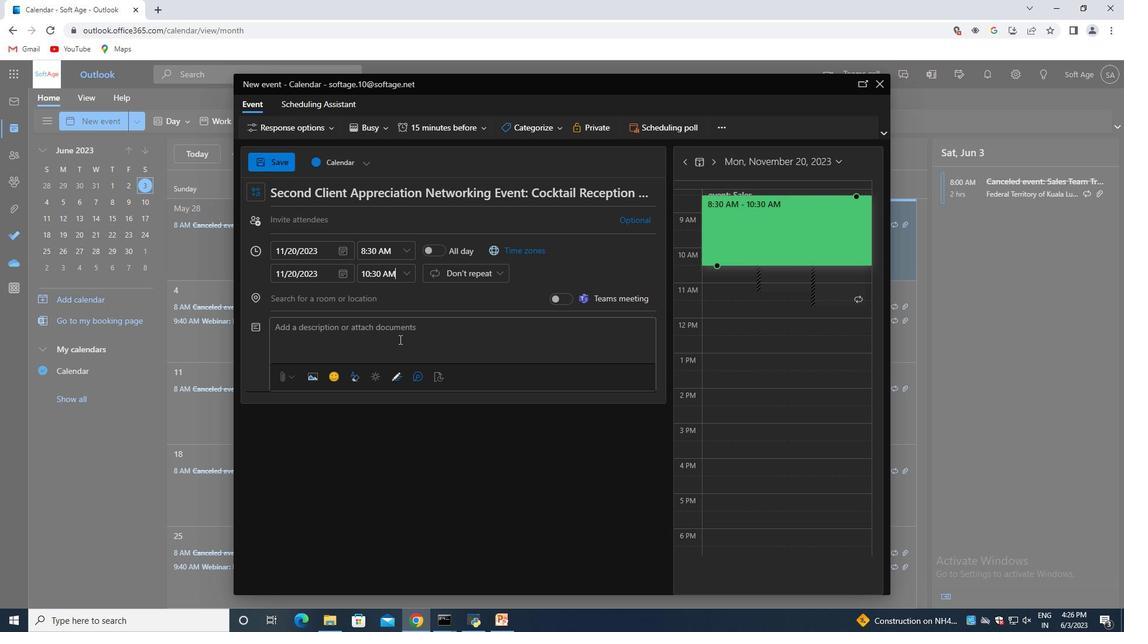 
Action: Mouse pressed left at (407, 330)
Screenshot: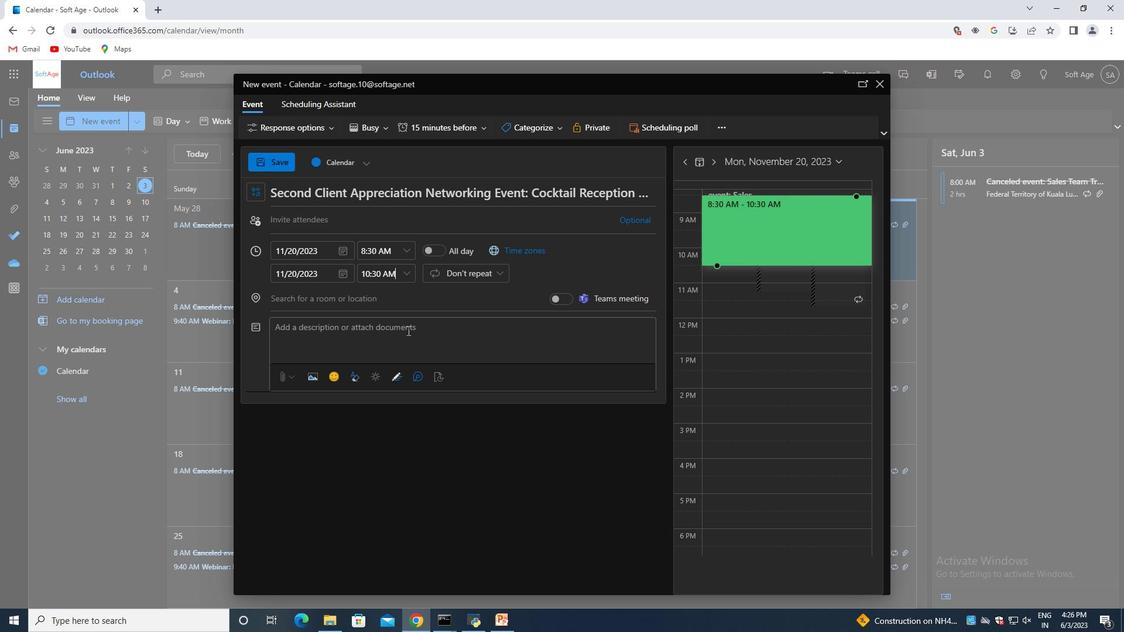 
Action: Mouse moved to (407, 330)
Screenshot: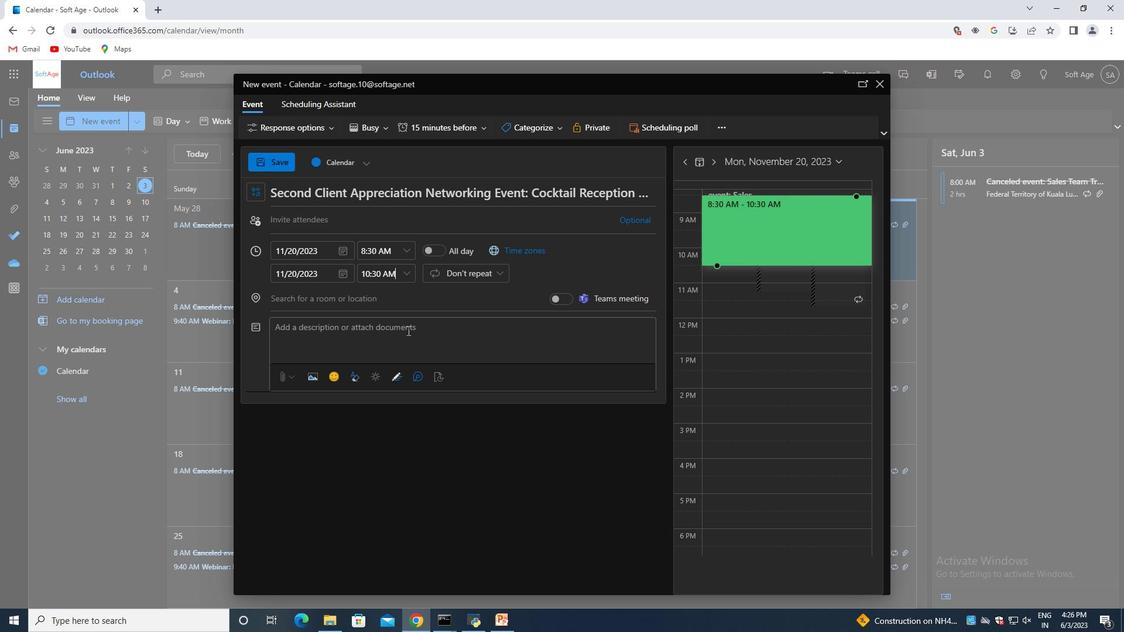 
Action: Key pressed <Key.shift><Key.shift><Key.shift><Key.shift><Key.shift><Key.shift><Key.shift>Reviewing<Key.space>the<Key.space>creative<Key.space>elements<Key.space>of<Key.space>the<Key.space>campaign,<Key.space>such<Key.space>as<Key.space>visuals,<Key.space>copywriting,<Key.space>branding,<Key.space>and<Key.space>overall<Key.space>design.<Key.space><Key.shift>This<Key.space>involves<Key.space>evaluating<Key.space>their<Key.space>effectiveness<Key.space>in<Key.space>capturing<Key.space>attention,<Key.space>conveying<Key.space>the<Key.space>intended<Key.space>message,<Key.space>and<Key.space>creating<Key.space>a<Key.space>memorable<Key.space>brand<Key.space>impression.
Screenshot: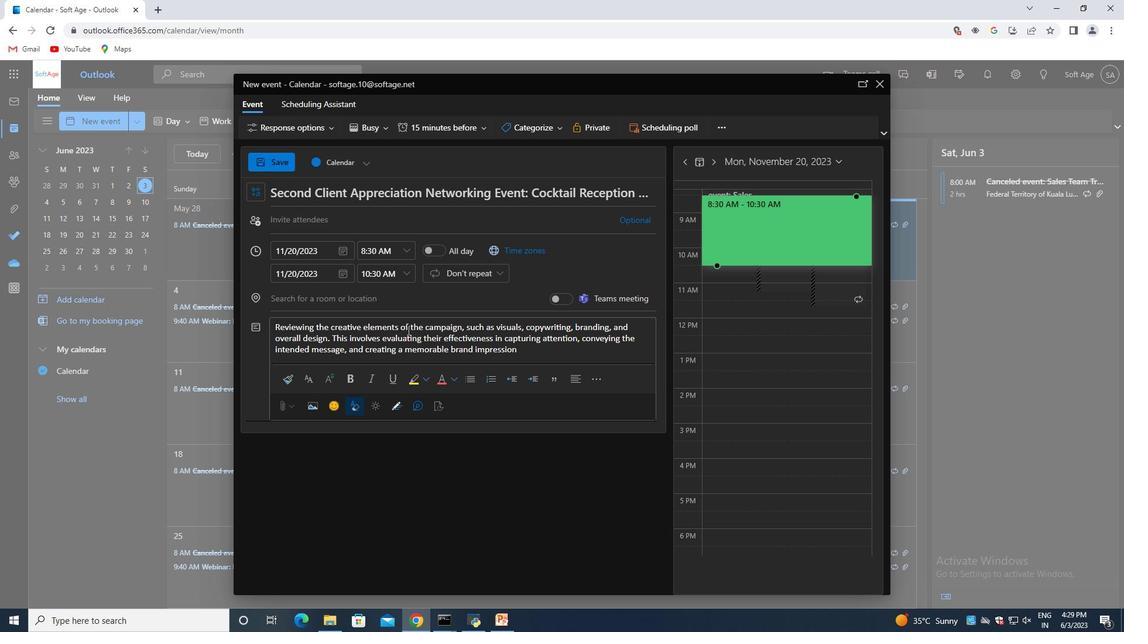 
Action: Mouse moved to (541, 132)
Screenshot: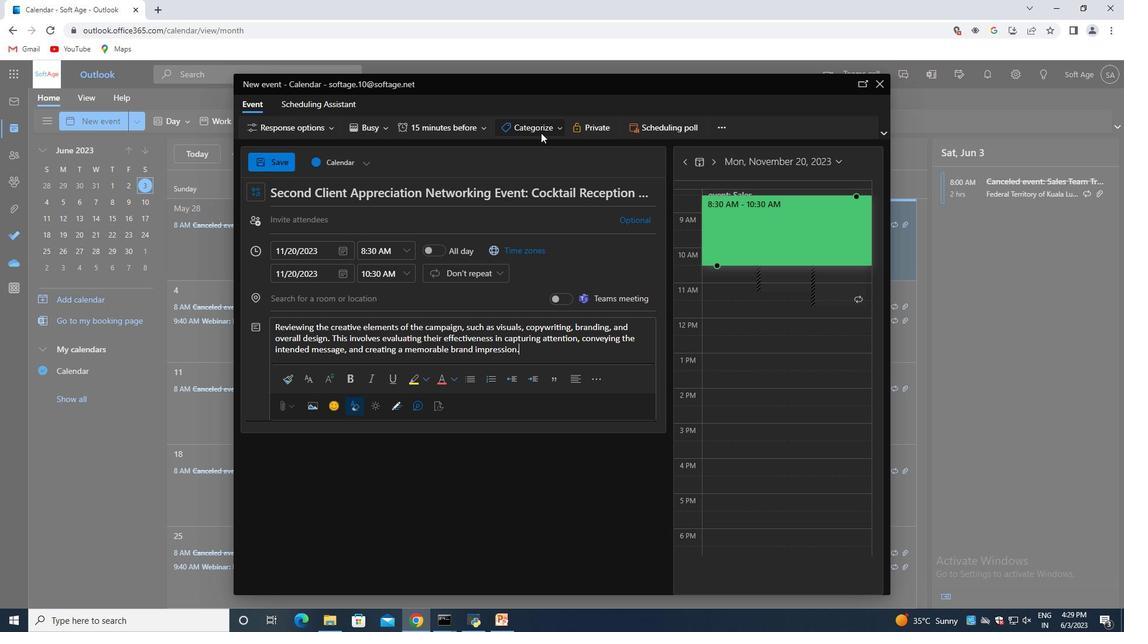 
Action: Mouse pressed left at (541, 132)
Screenshot: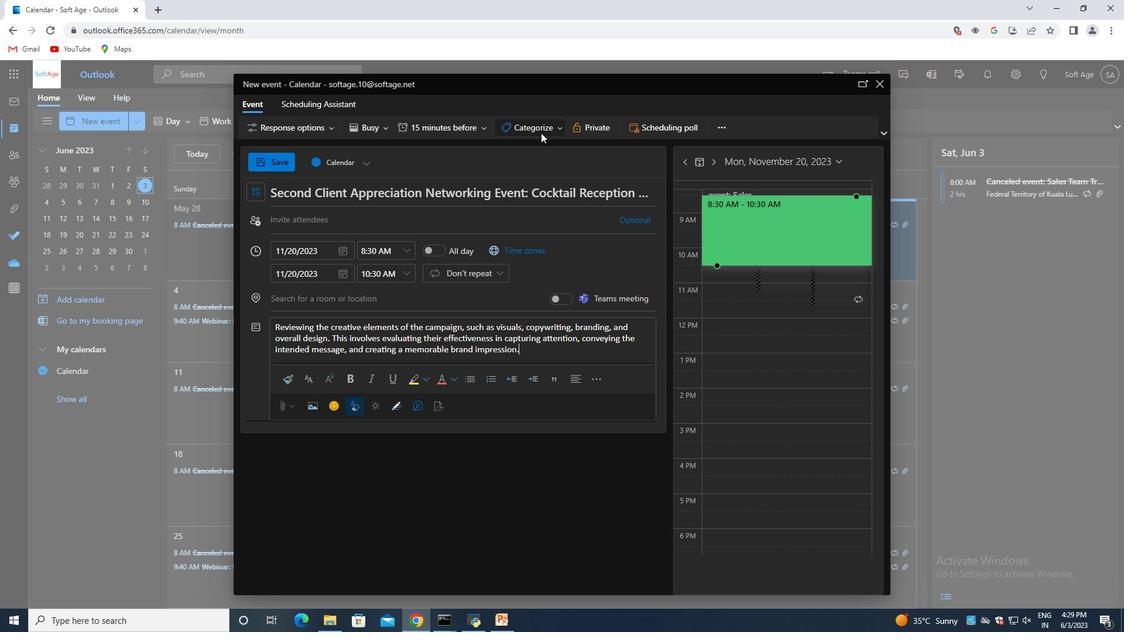 
Action: Mouse moved to (564, 166)
Screenshot: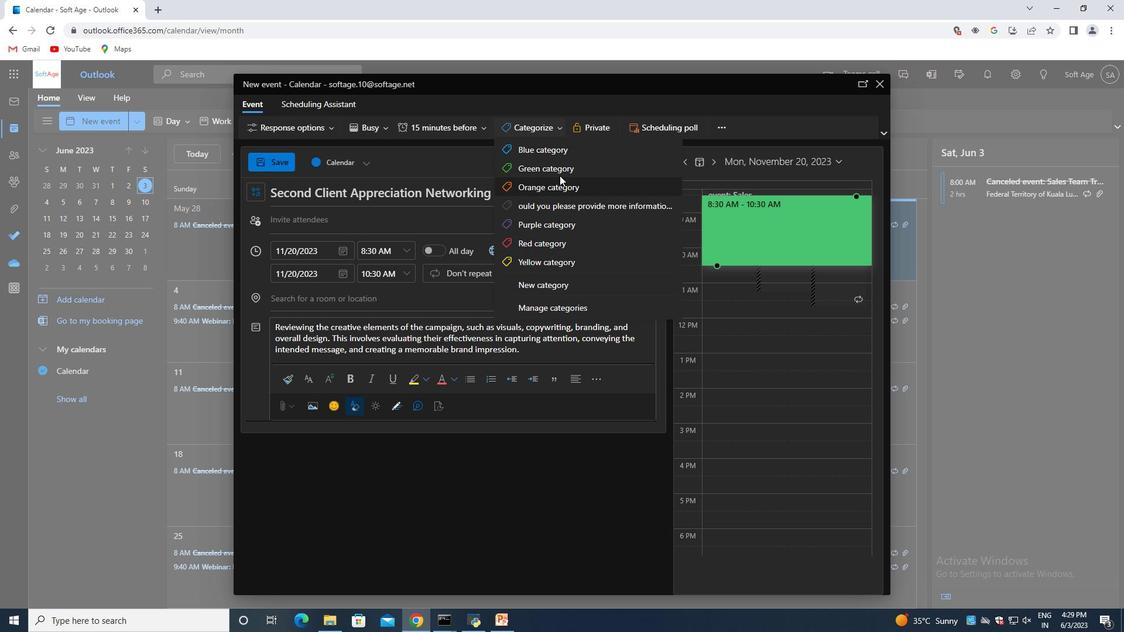 
Action: Mouse pressed left at (564, 166)
Screenshot: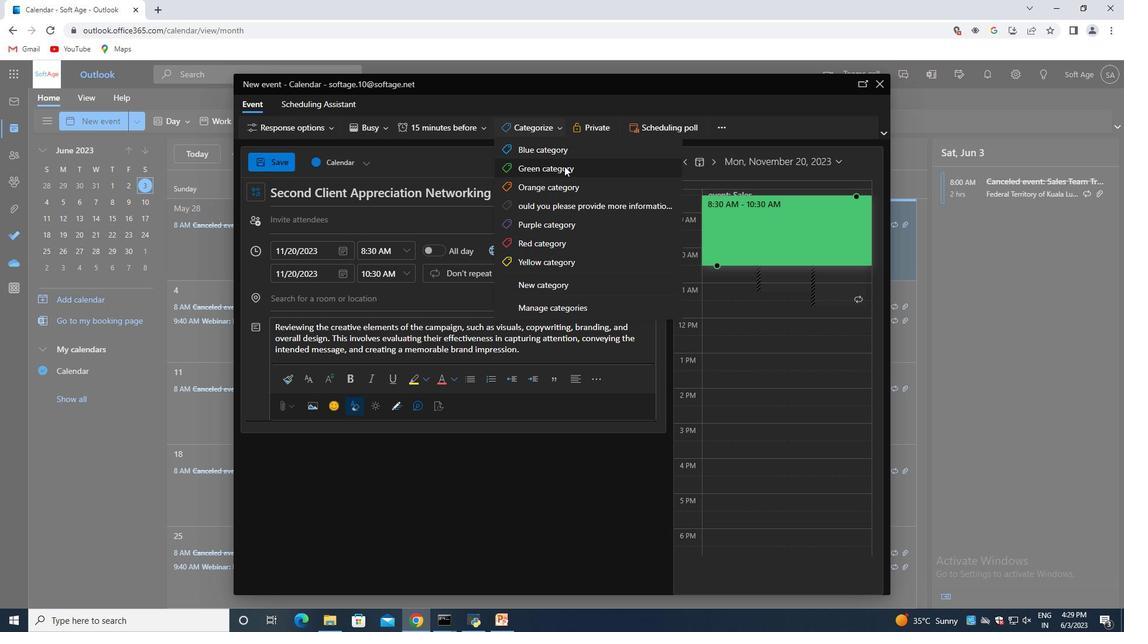 
Action: Mouse moved to (371, 302)
Screenshot: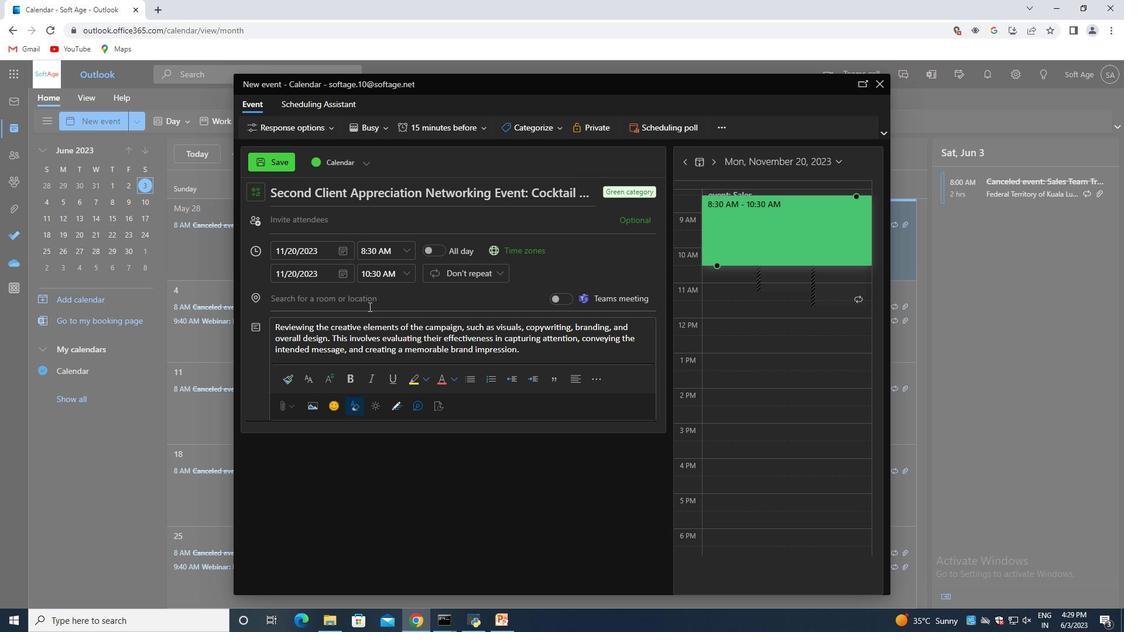 
Action: Mouse pressed left at (371, 302)
Screenshot: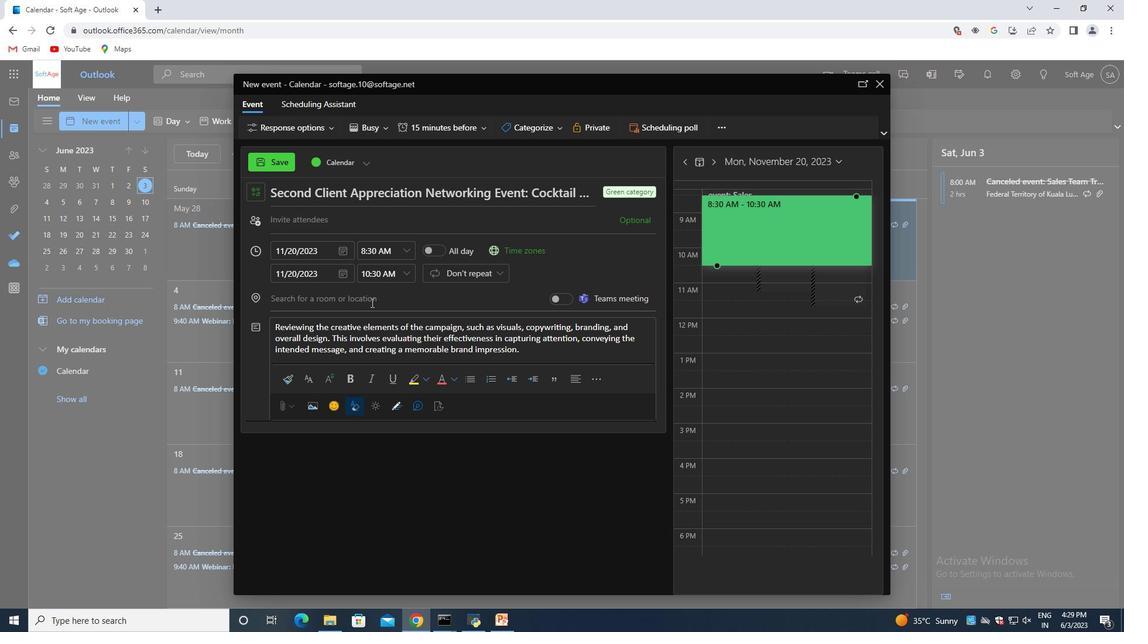 
Action: Key pressed 987<Key.space><Key.shift>Lalaria<Key.space><Key.shift>Beach,<Key.space><Key.shift><Key.shift><Key.shift><Key.shift><Key.shift><Key.shift><Key.shift><Key.shift><Key.shift><Key.shift><Key.shift><Key.shift><Key.shift><Key.shift><Key.shift><Key.shift><Key.shift><Key.shift><Key.shift><Key.shift><Key.shift><Key.shift><Key.shift><Key.shift><Key.shift><Key.shift><Key.shift><Key.shift>Skiar<Key.backspace>thos,<Key.space><Key.shift>Greece
Screenshot: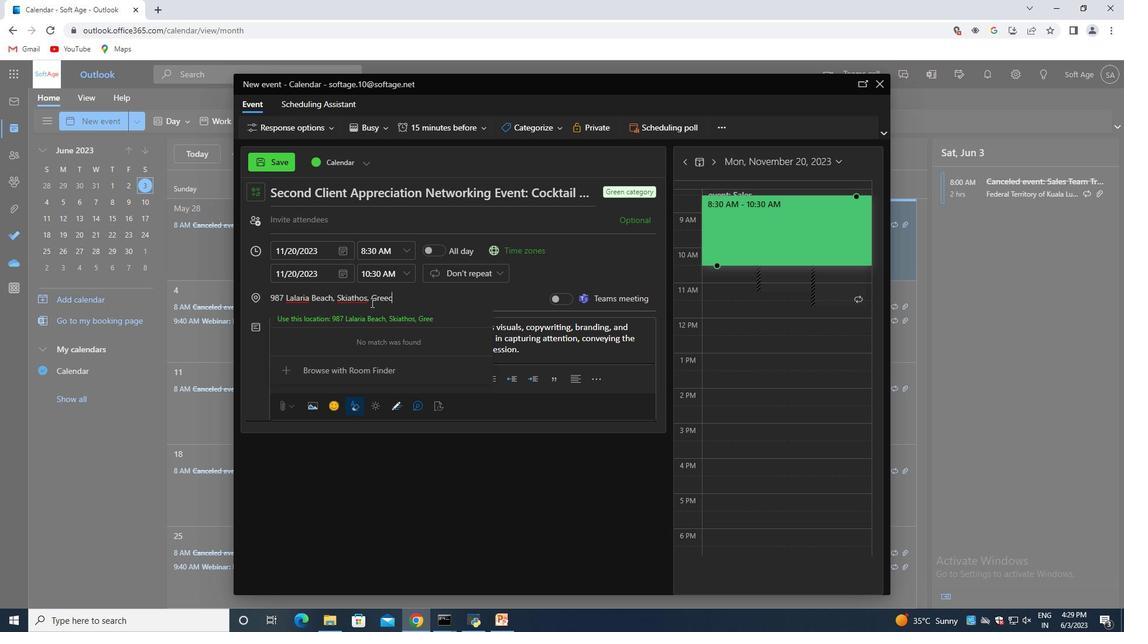
Action: Mouse moved to (391, 319)
Screenshot: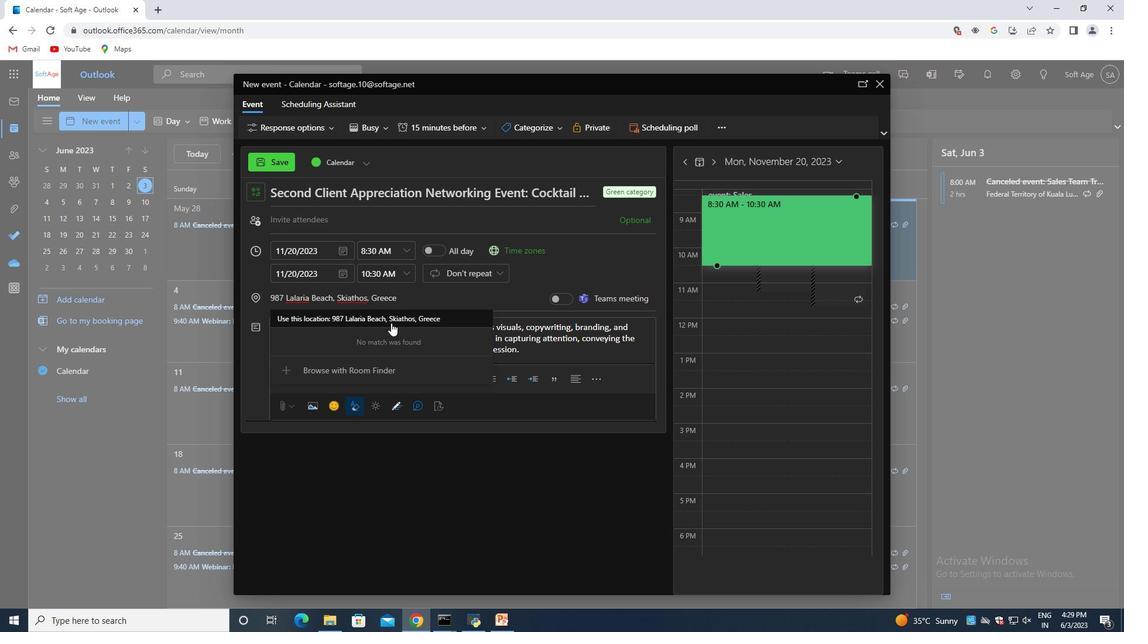 
Action: Mouse pressed left at (391, 319)
Screenshot: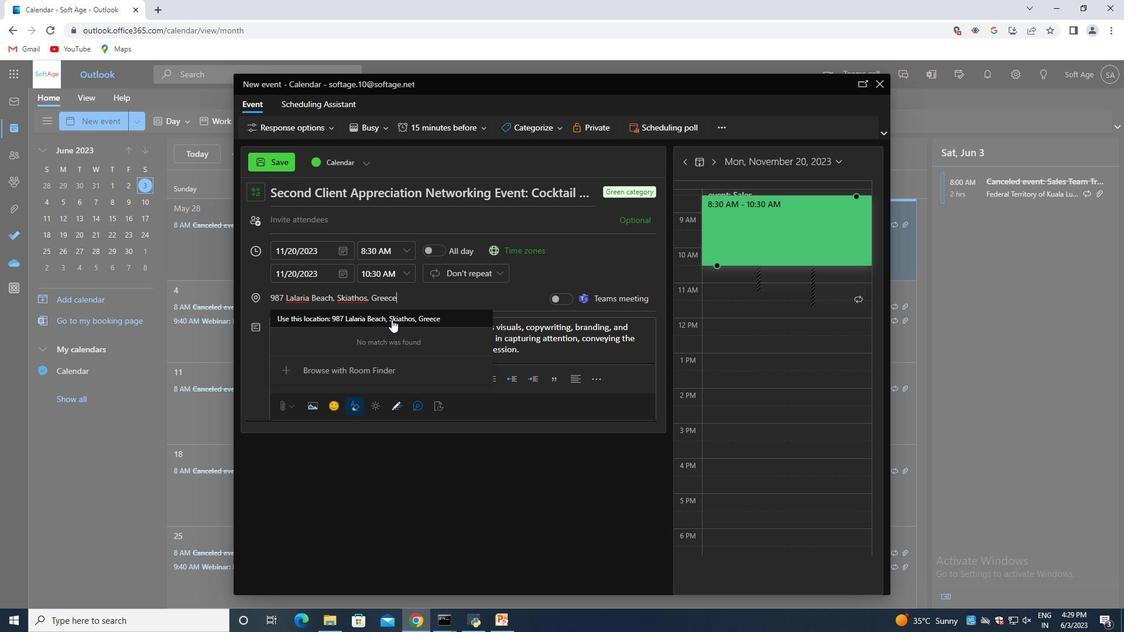 
Action: Mouse moved to (320, 220)
Screenshot: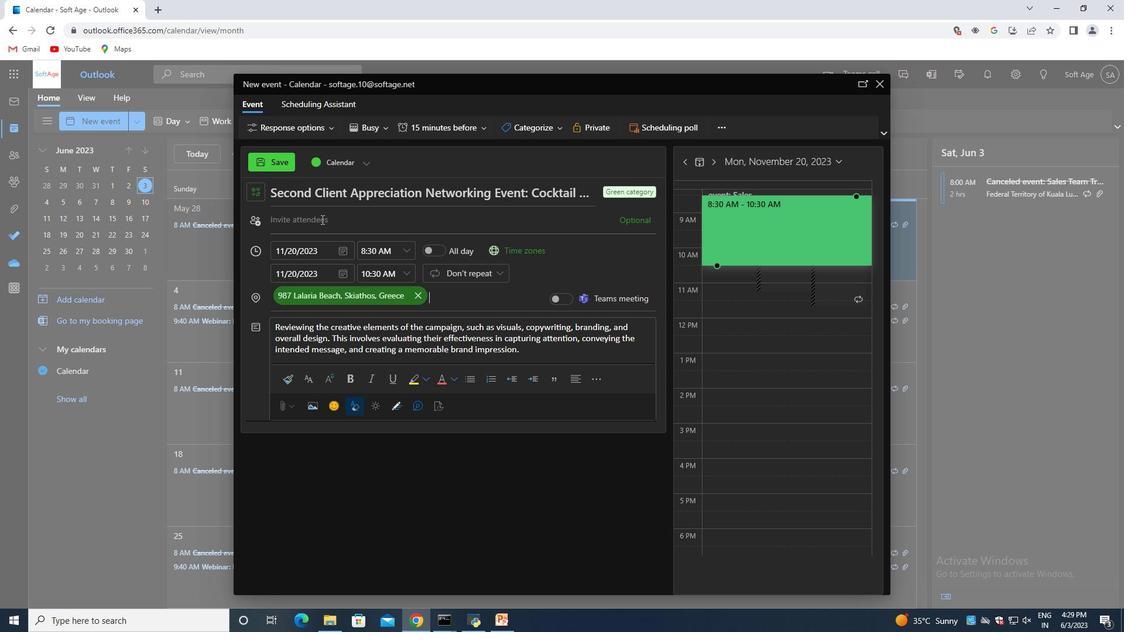
Action: Mouse pressed left at (320, 220)
Screenshot: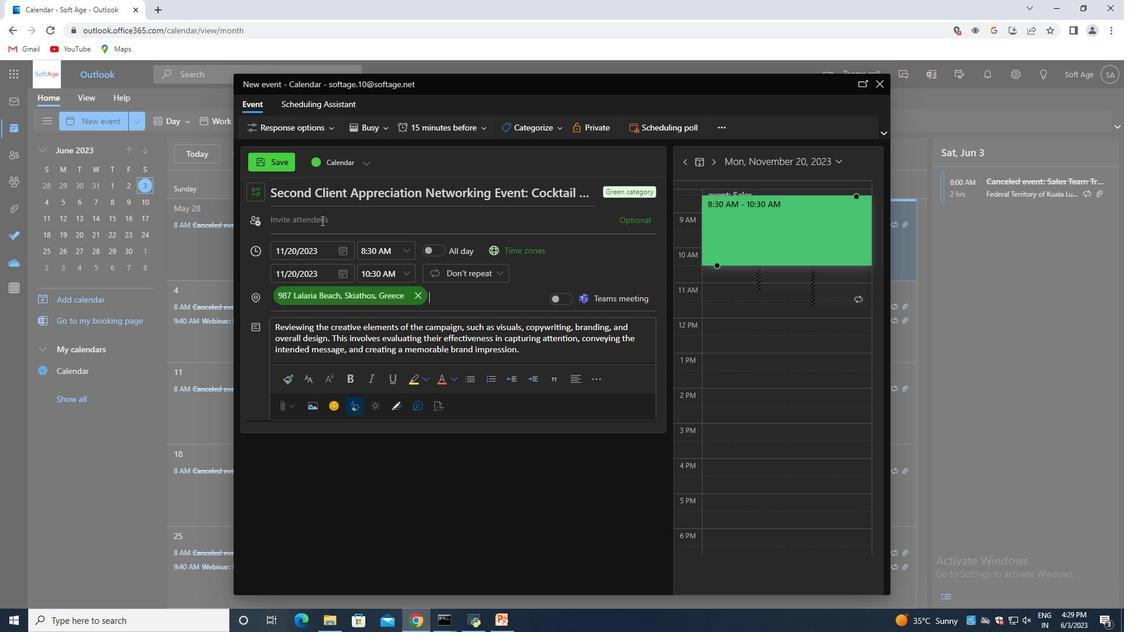 
Action: Key pressed softage.3<Key.shift>@sofatge.net<Key.enter>sofatge<Key.backspace><Key.backspace><Key.backspace><Key.backspace>tage.4<Key.shift>@sofatge.net<Key.backspace><Key.backspace><Key.backspace><Key.backspace><Key.backspace><Key.backspace><Key.backspace><Key.backspace>tage.net<Key.enter>
Screenshot: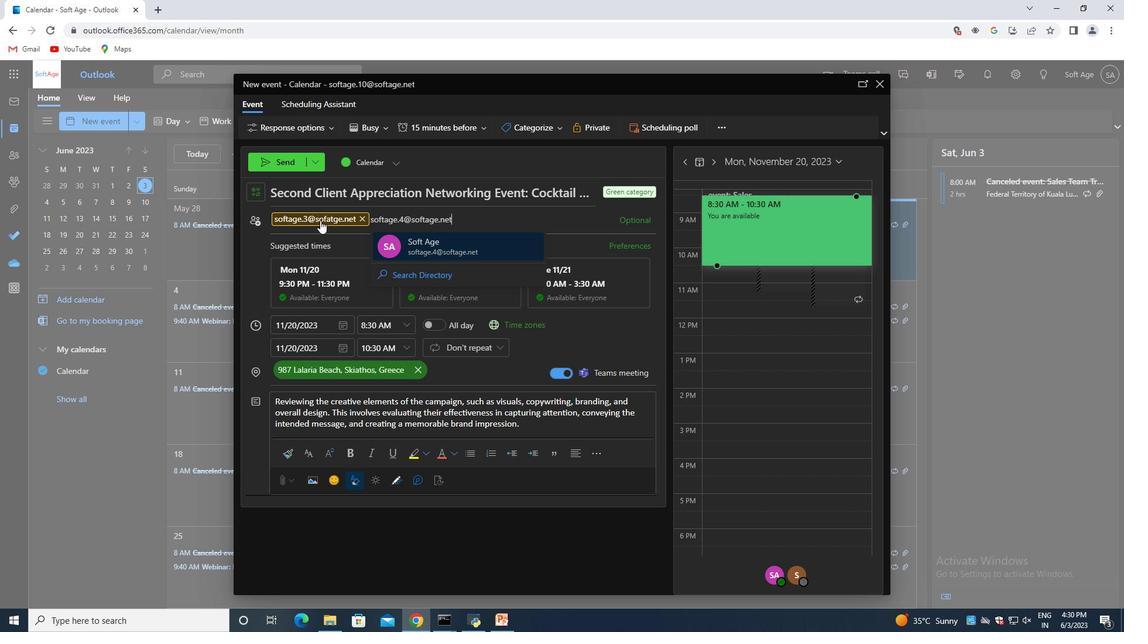 
Action: Mouse moved to (474, 119)
Screenshot: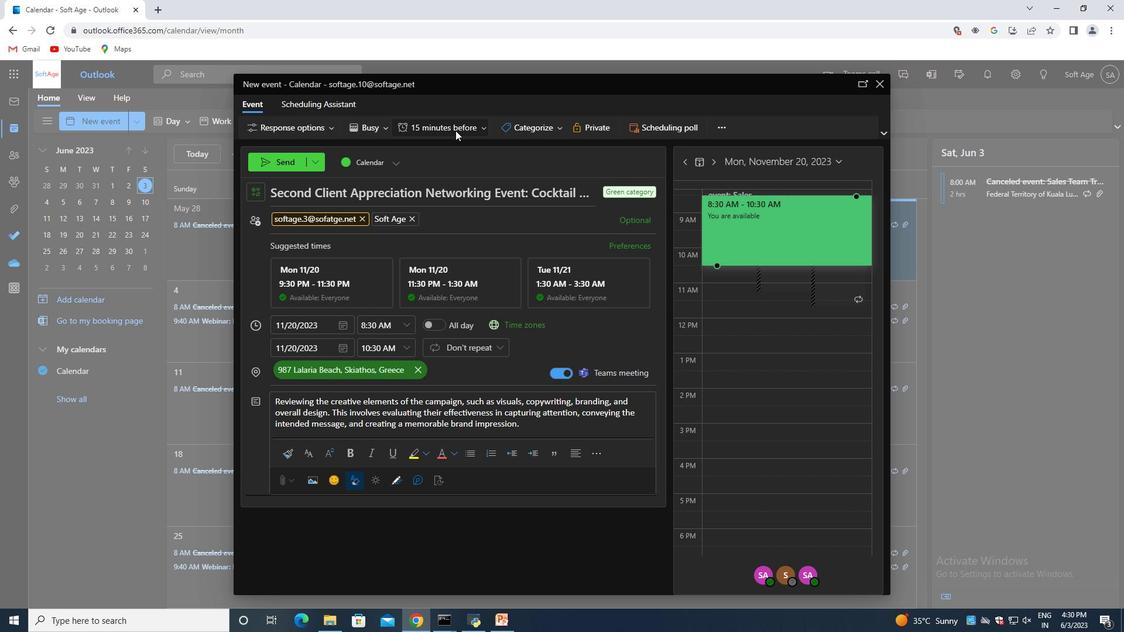 
Action: Mouse pressed left at (474, 119)
Screenshot: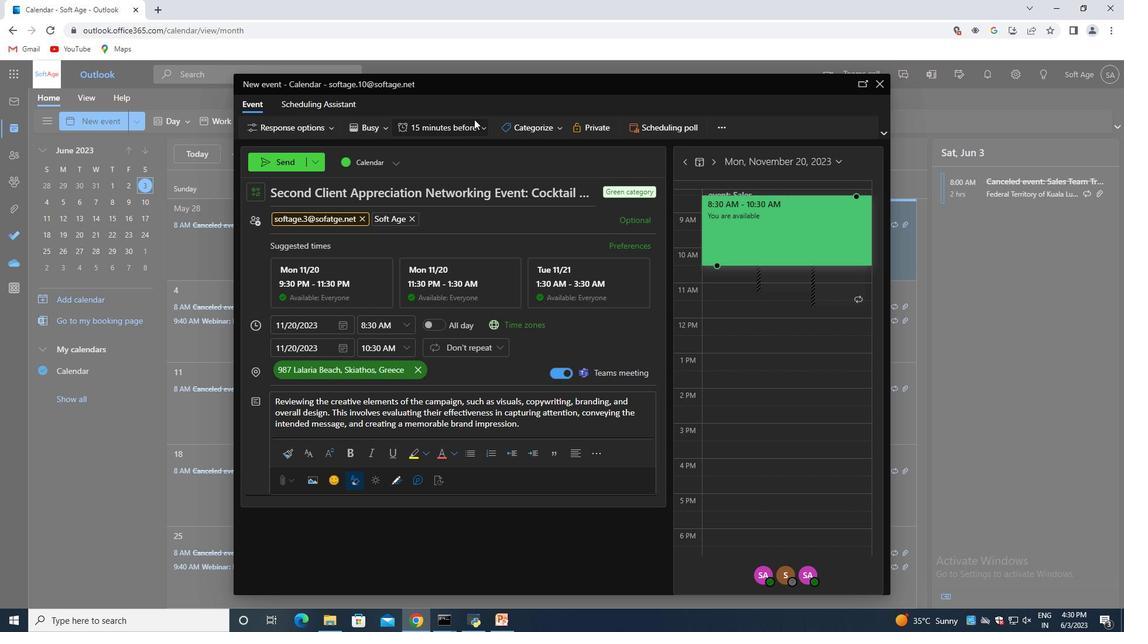 
Action: Mouse moved to (451, 173)
Screenshot: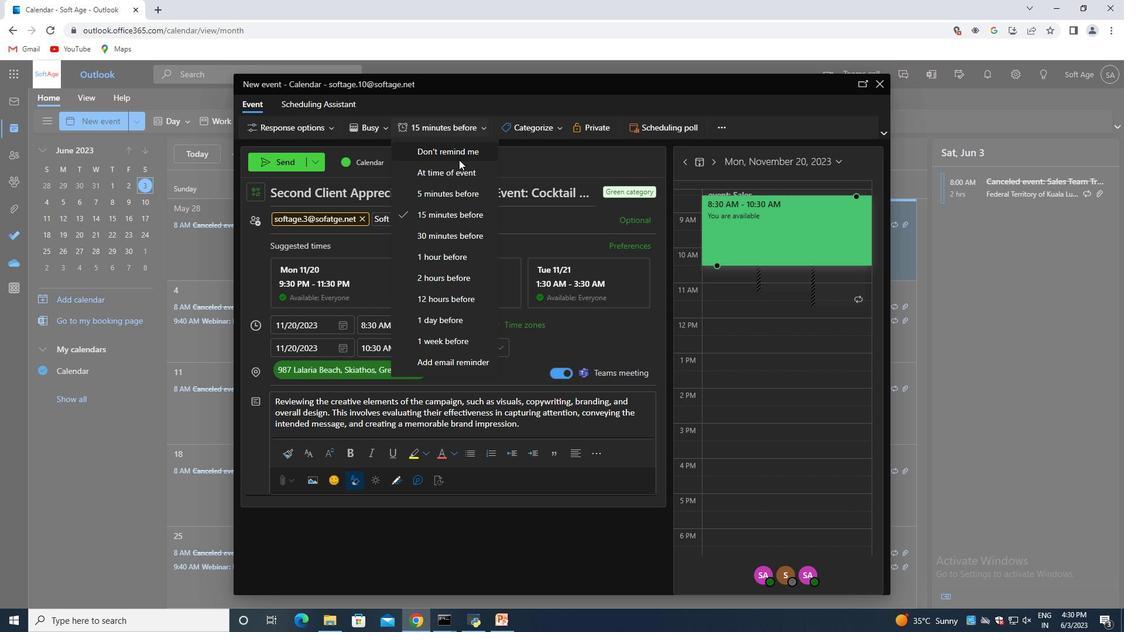 
Action: Mouse pressed left at (451, 173)
Screenshot: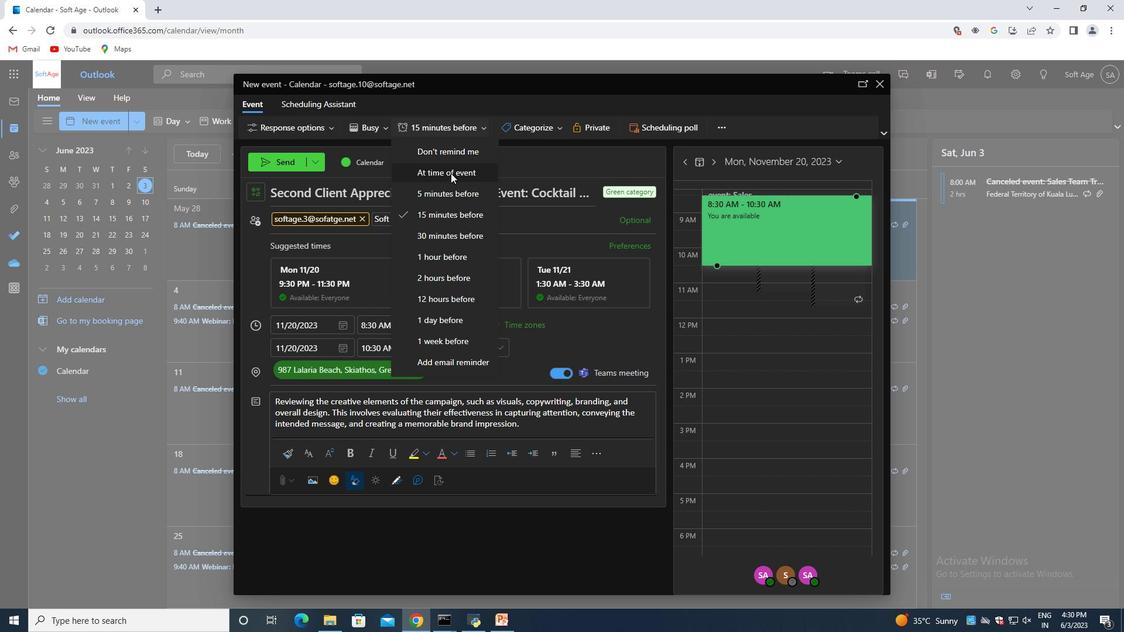 
Action: Mouse moved to (363, 217)
Screenshot: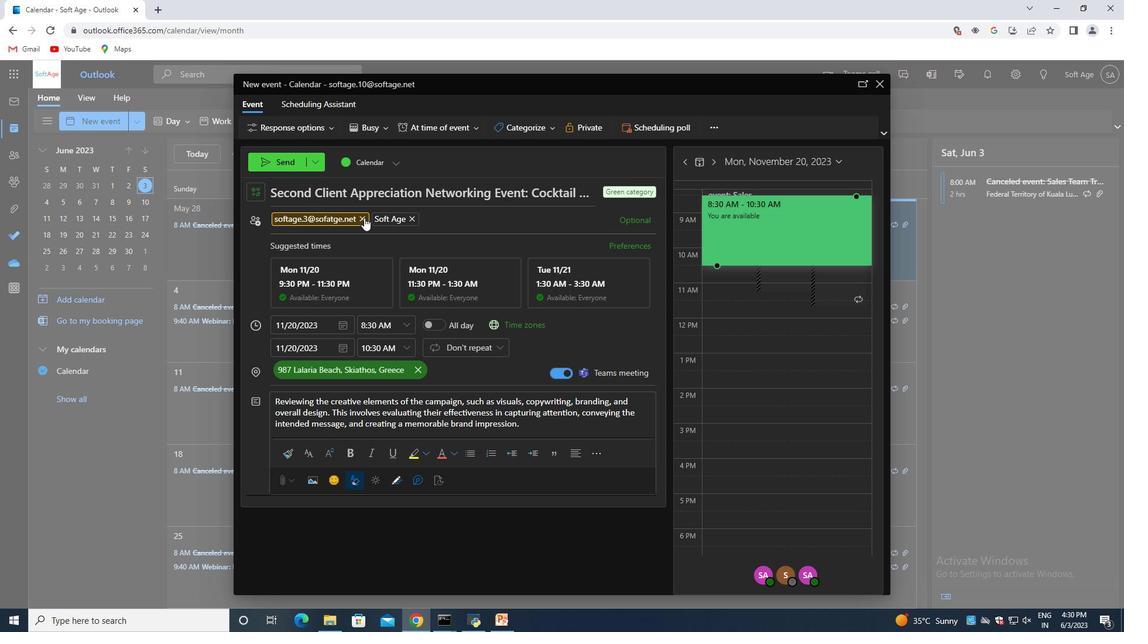 
Action: Mouse pressed left at (363, 217)
Screenshot: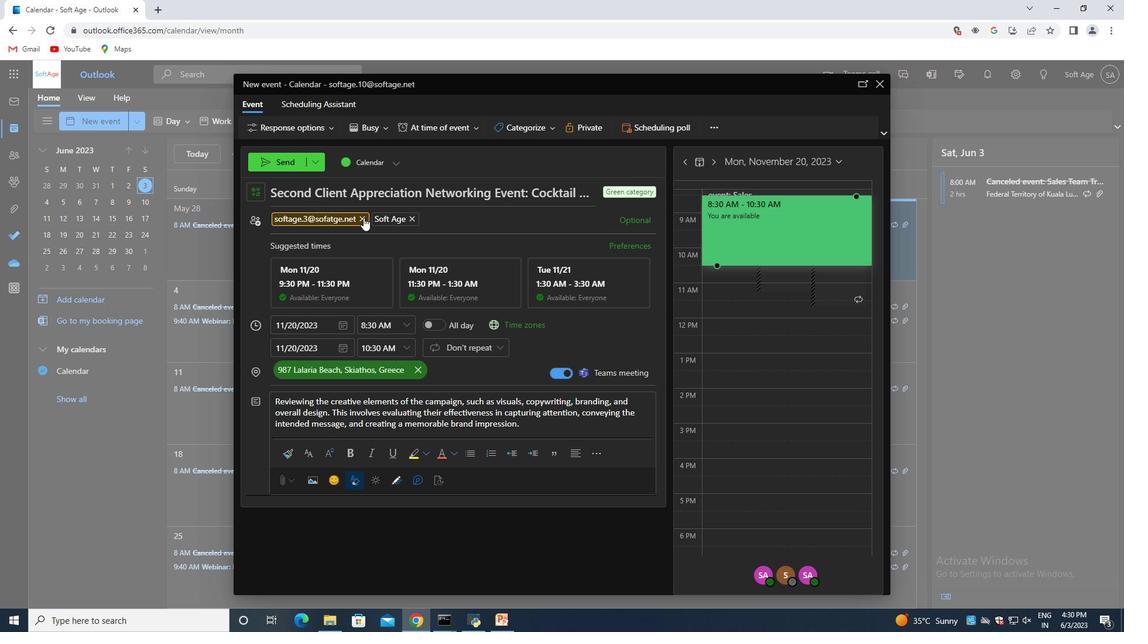 
Action: Mouse moved to (285, 234)
Screenshot: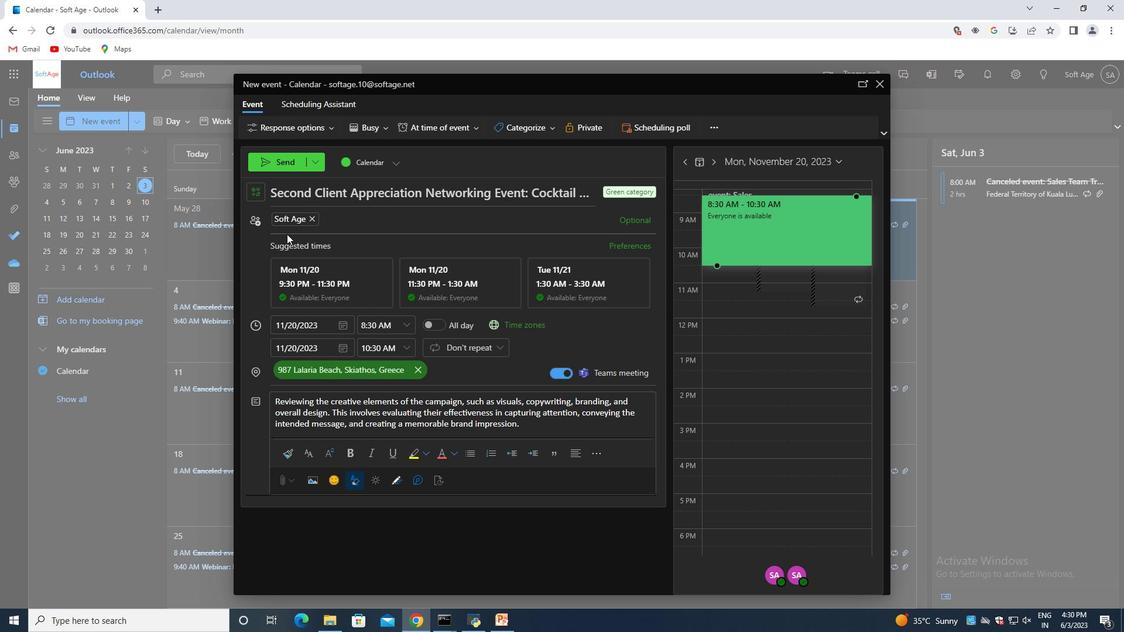 
Action: Key pressed softage.3<Key.shift>@softage.net<Key.enter>
Screenshot: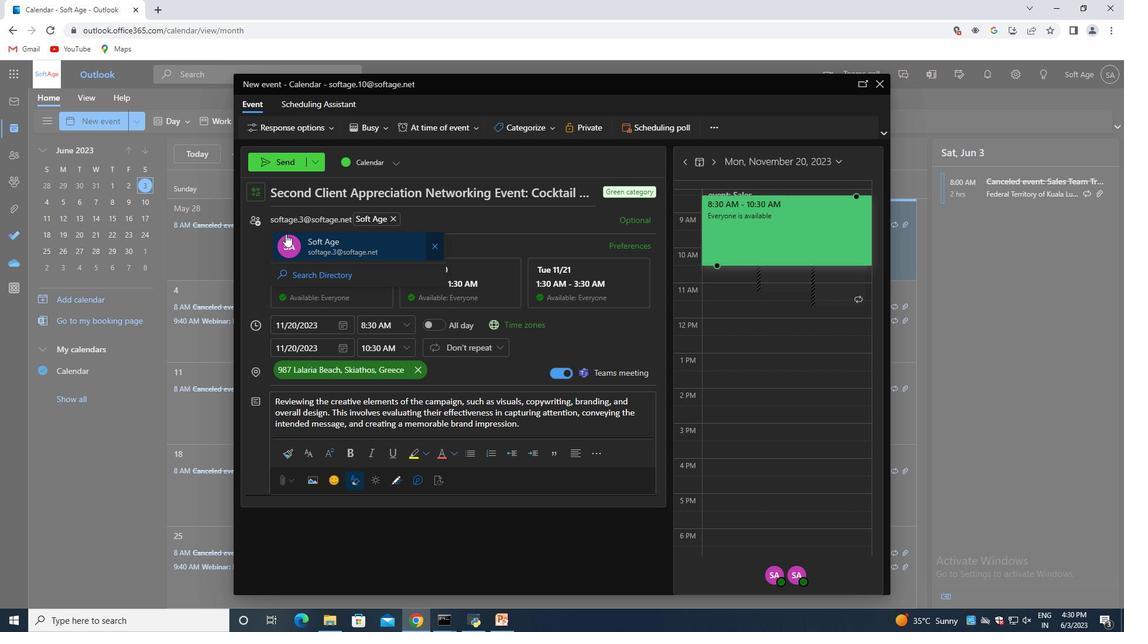 
Action: Mouse moved to (282, 166)
Screenshot: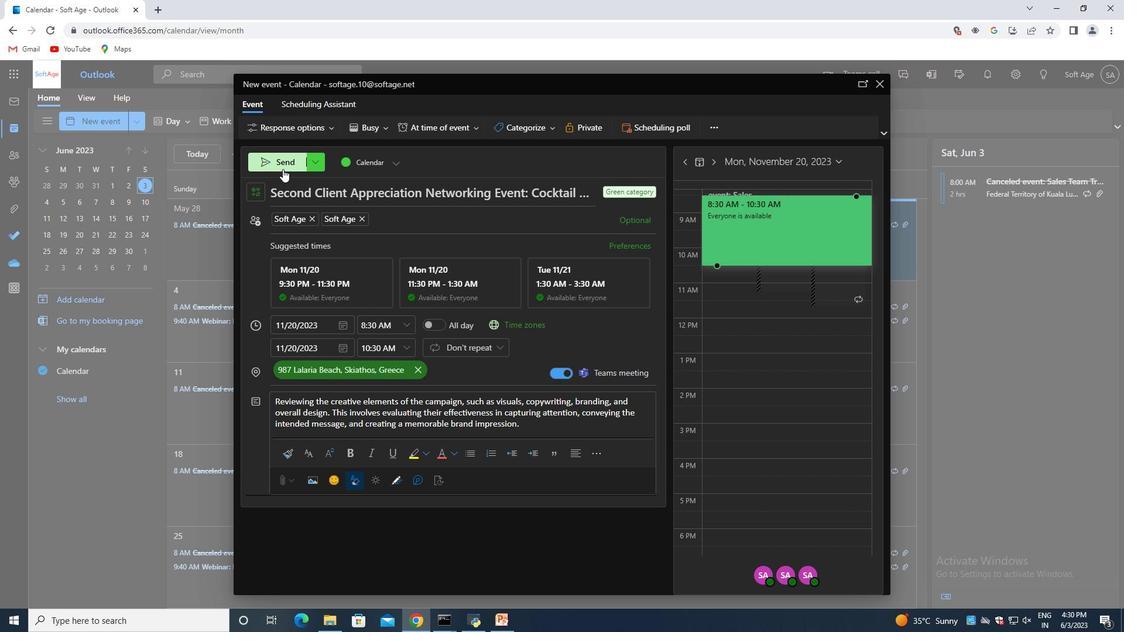 
Action: Mouse pressed left at (282, 166)
Screenshot: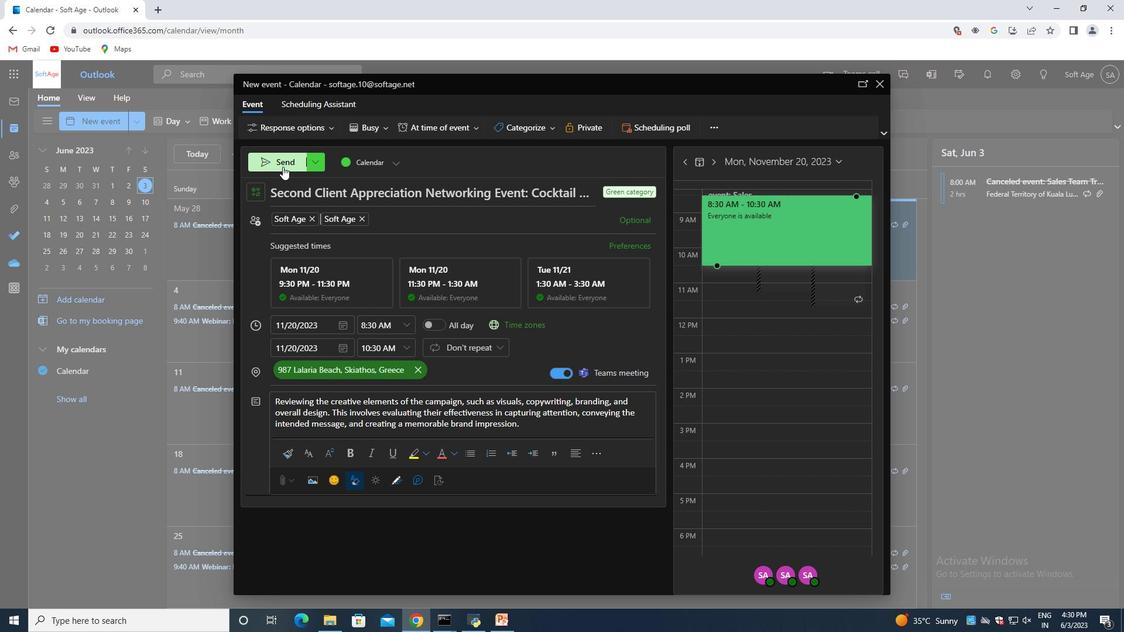
